 Task: Add an event with the title Second Annual Budget Planning, date '2023/12/09', time 8:30 AM to 10:30 AMand add a description: Staff Training on Customer Service is a comprehensive and interactive program designed to equip employees with the skills, knowledge, and mindset necessary to deliver exceptional customer service experiences. This training focuses on building strong customer relationships, enhancing communication skills, and developing problem-solving abilities to exceed customer expectations._x000D_
_x000D_
, put the event into Red category . Add location for the event as: 456 Monaco Monte-Carlo, Monaco, logged in from the account softage.7@softage.netand send the event invitation to softage.10@softage.net and softage.5@softage.net. Set a reminder for the event 70 day before
Action: Mouse moved to (95, 101)
Screenshot: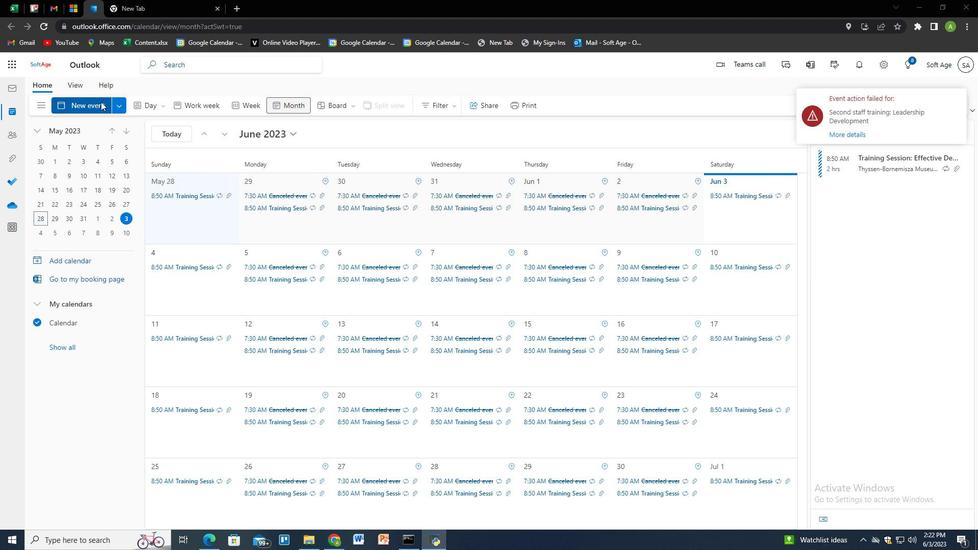 
Action: Mouse pressed left at (95, 101)
Screenshot: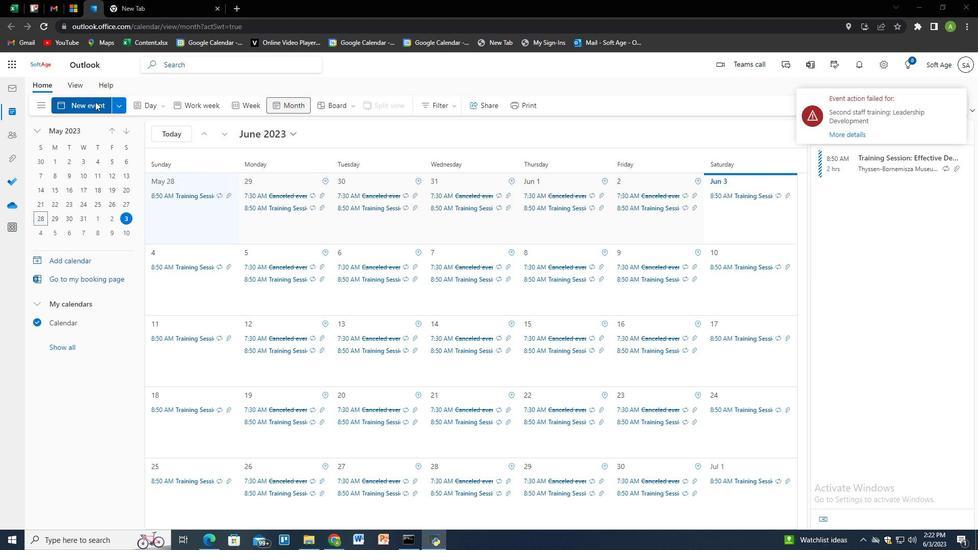 
Action: Mouse moved to (325, 165)
Screenshot: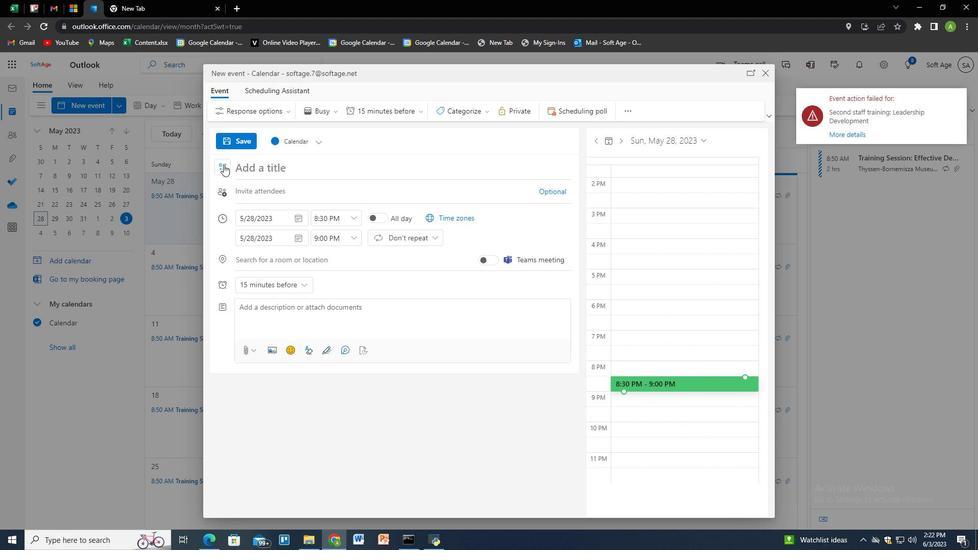 
Action: Mouse pressed left at (325, 165)
Screenshot: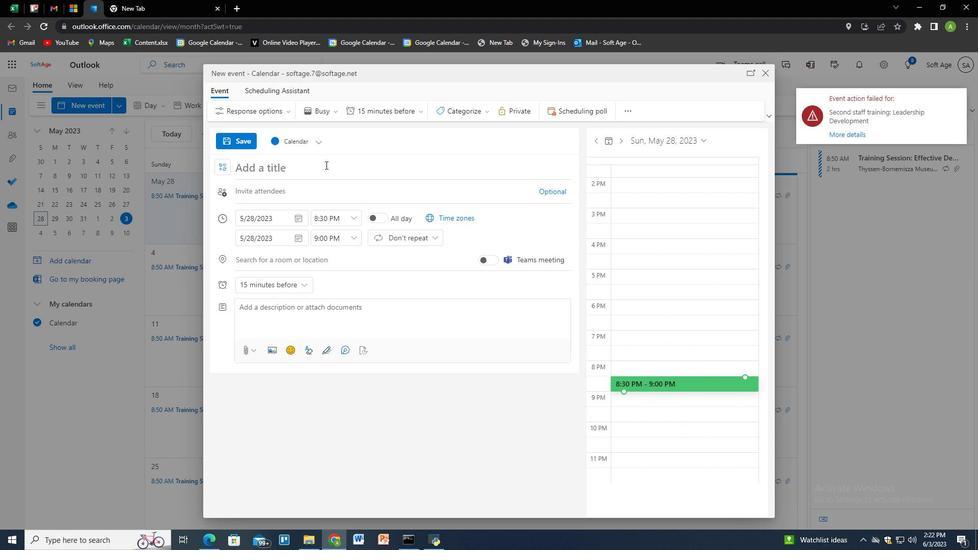 
Action: Key pressed <Key.shift>Second<Key.space><Key.backspace><Key.backspace>d<Key.space>a<Key.backspace><Key.shift><Key.shift><Key.shift><Key.shift><Key.shift>S<Key.backspace><Key.shift>Anu<Key.backspace>nual<Key.space><Key.shift>Budget<Key.space><Key.shift>Planning<Key.tab>
Screenshot: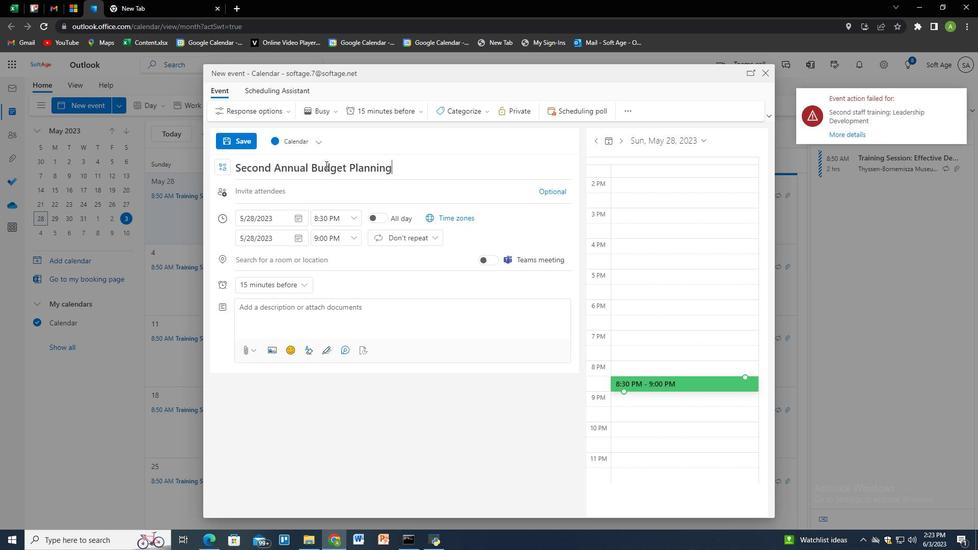 
Action: Mouse moved to (298, 217)
Screenshot: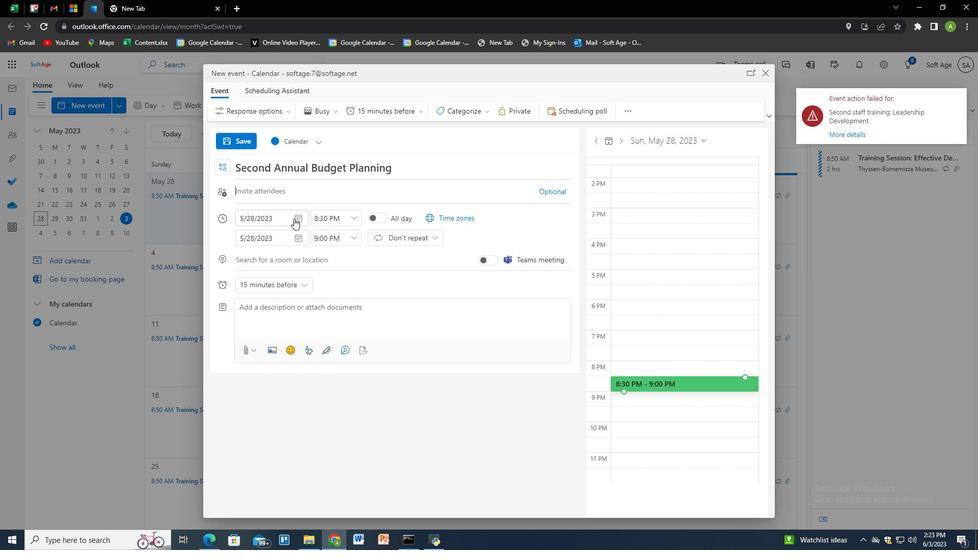 
Action: Mouse pressed left at (298, 217)
Screenshot: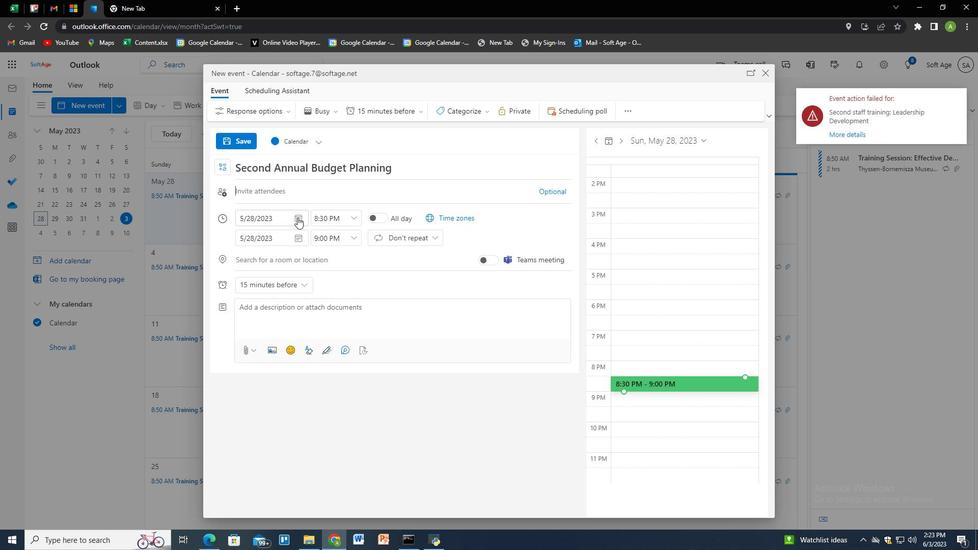 
Action: Mouse moved to (332, 242)
Screenshot: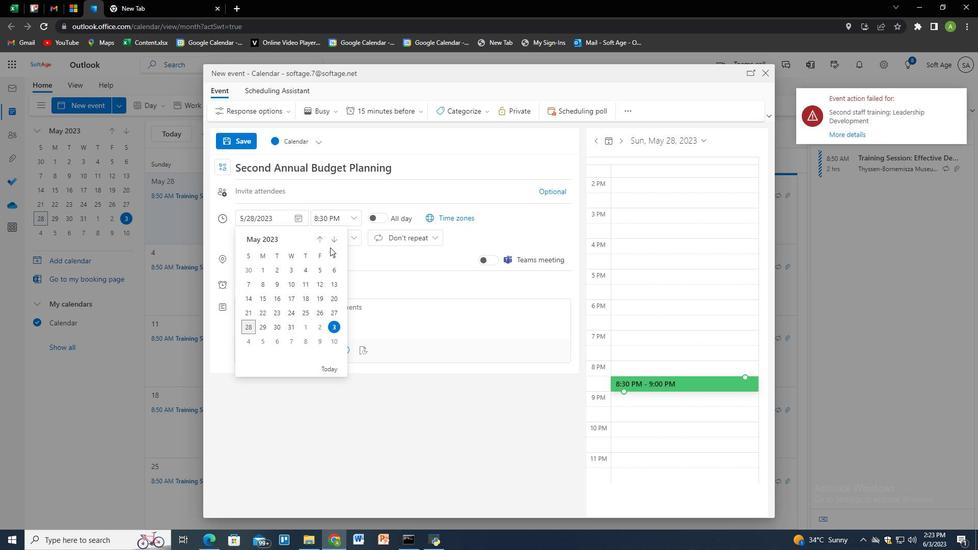 
Action: Mouse pressed left at (332, 242)
Screenshot: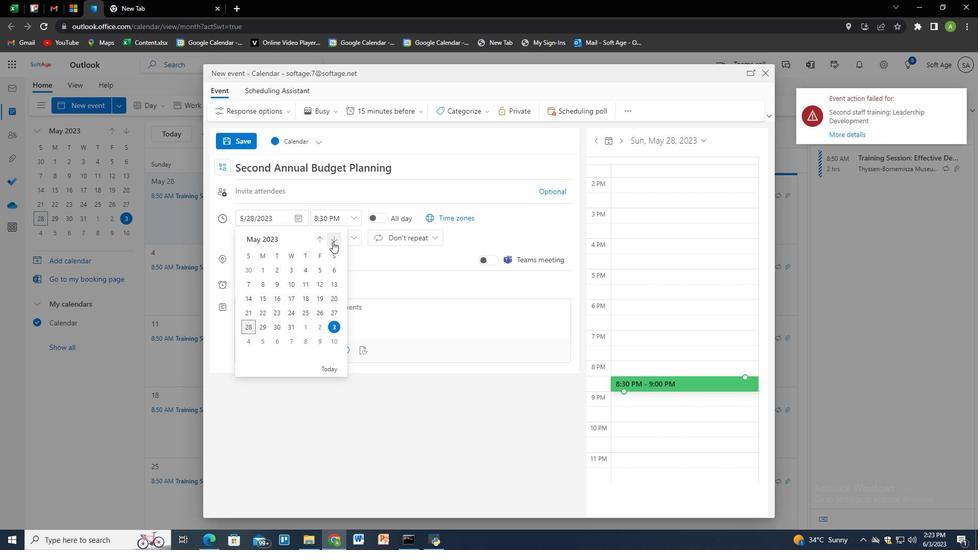
Action: Mouse pressed left at (332, 242)
Screenshot: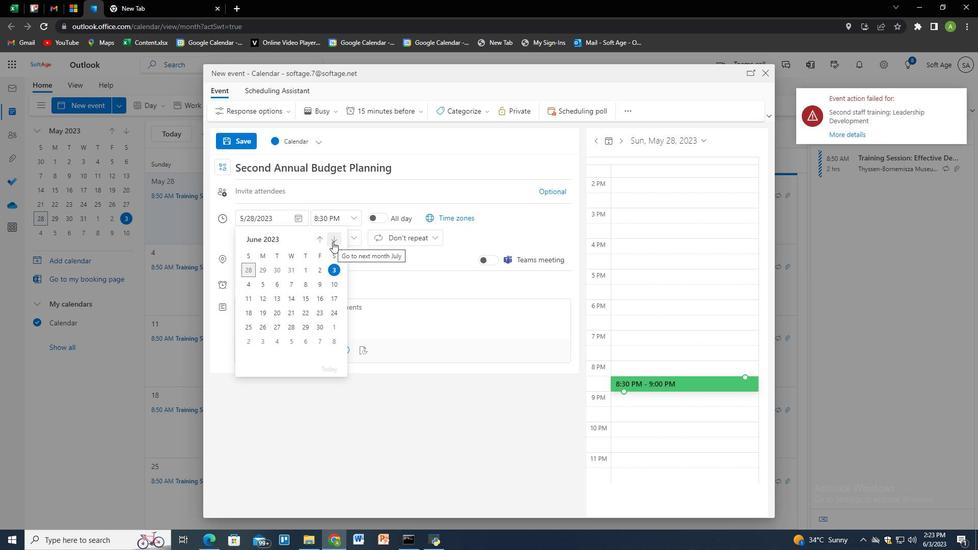 
Action: Mouse pressed left at (332, 242)
Screenshot: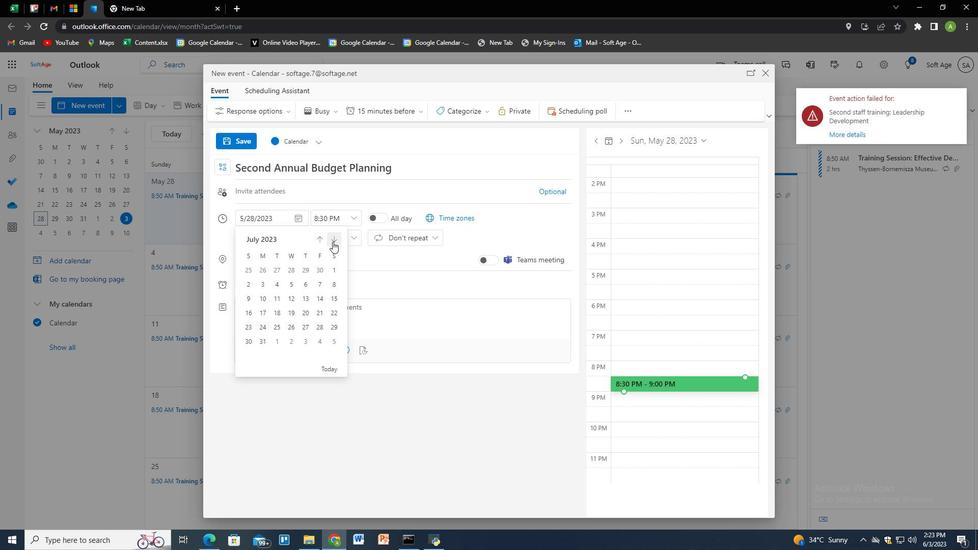 
Action: Mouse pressed left at (332, 242)
Screenshot: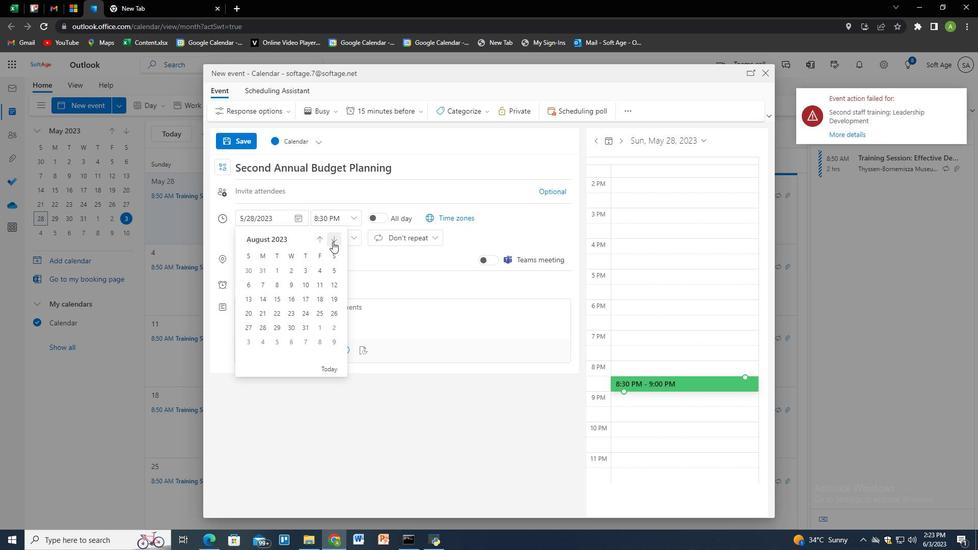 
Action: Mouse pressed left at (332, 242)
Screenshot: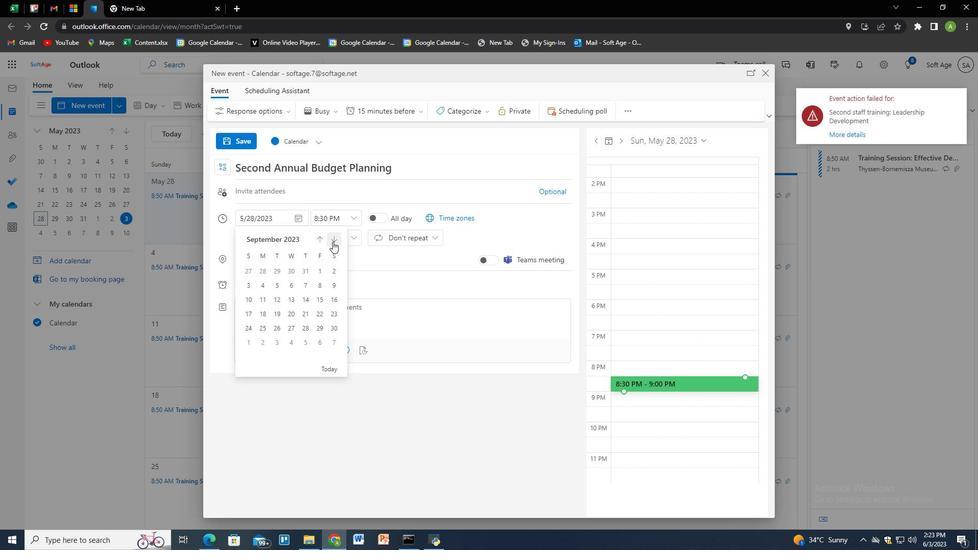 
Action: Mouse pressed left at (332, 242)
Screenshot: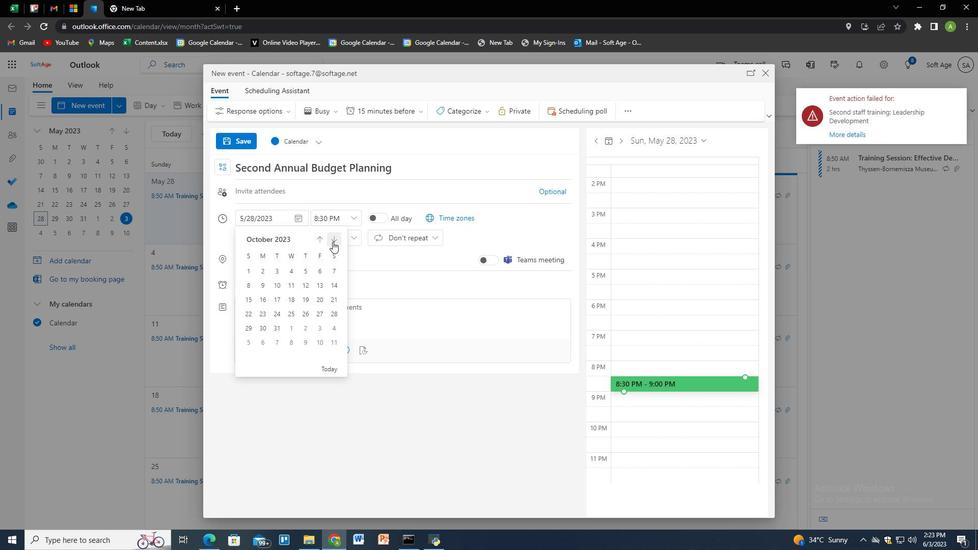 
Action: Mouse pressed left at (332, 242)
Screenshot: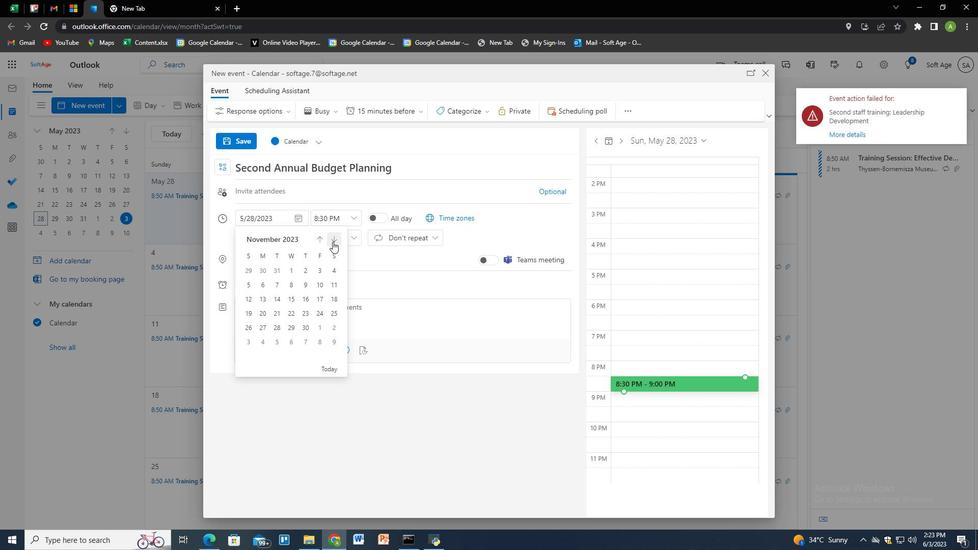 
Action: Mouse moved to (333, 282)
Screenshot: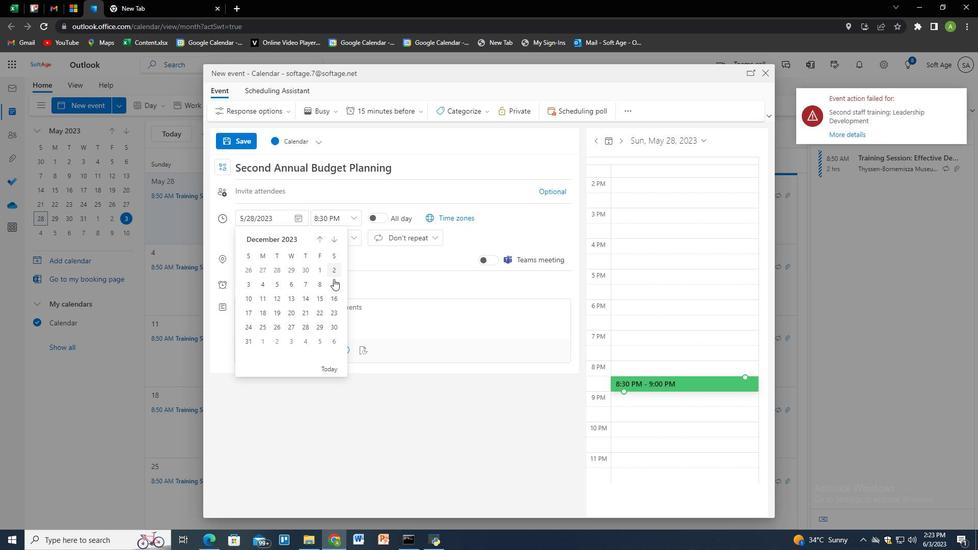 
Action: Mouse pressed left at (333, 282)
Screenshot: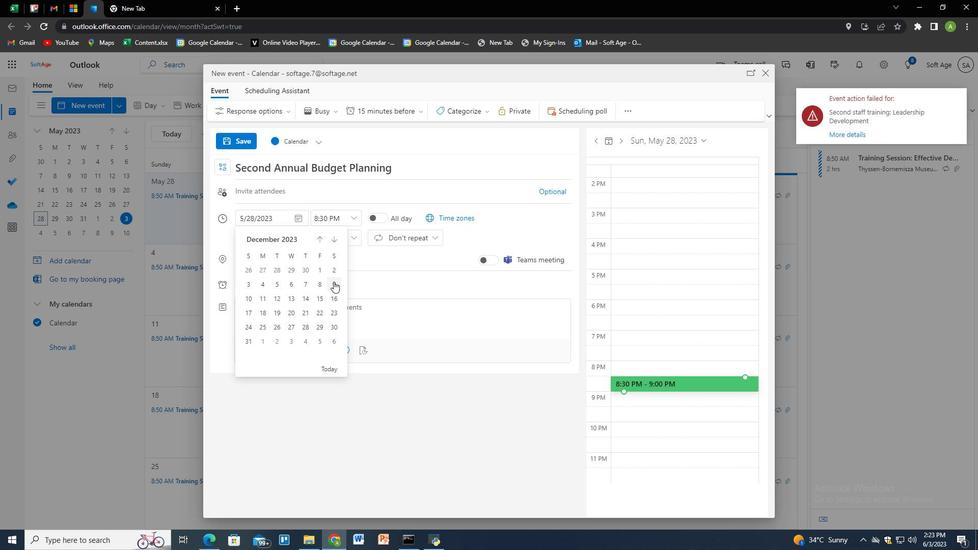 
Action: Mouse moved to (336, 217)
Screenshot: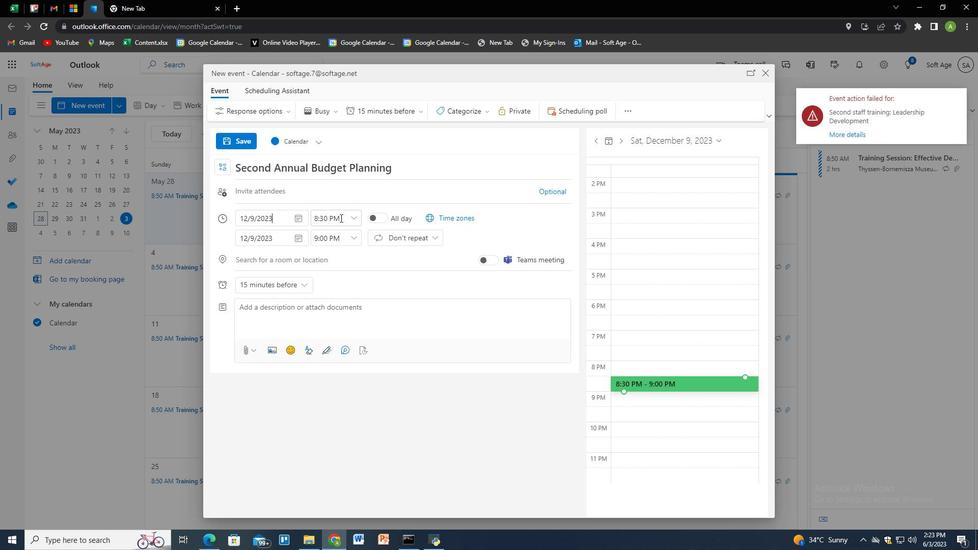 
Action: Mouse pressed left at (336, 217)
Screenshot: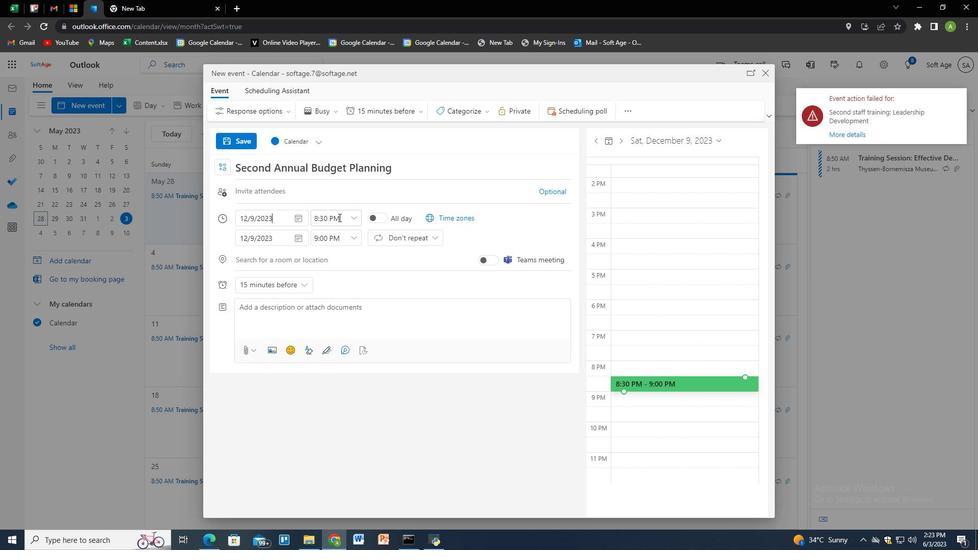
Action: Mouse moved to (335, 240)
Screenshot: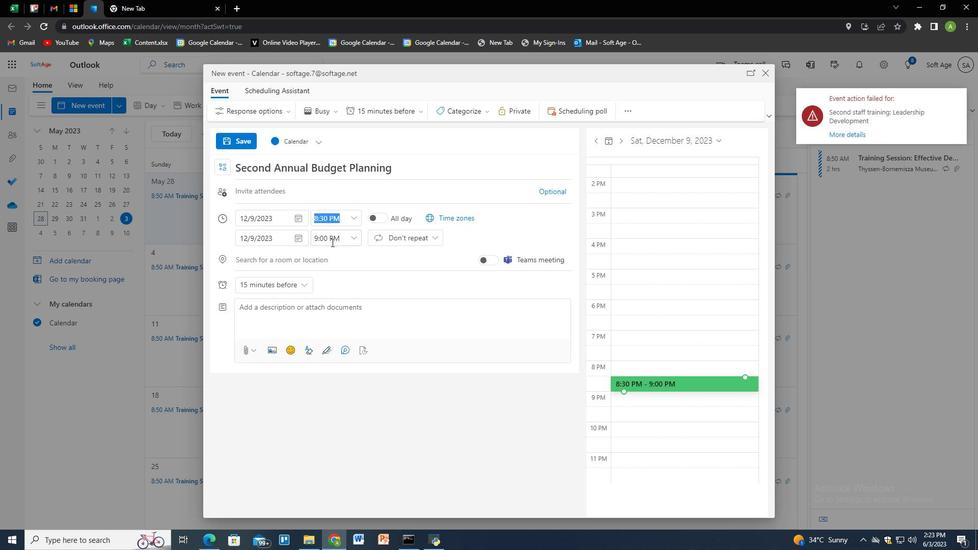
Action: Mouse pressed left at (335, 240)
Screenshot: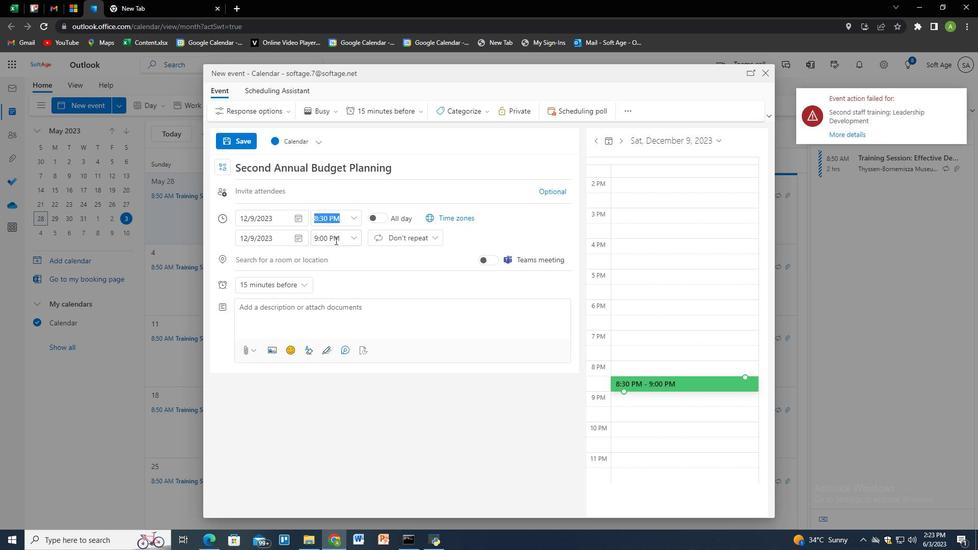 
Action: Key pressed 10<Key.shift>:30<Key.space><Key.shift><Key.shift><Key.shift><Key.shift><Key.shift>AM
Screenshot: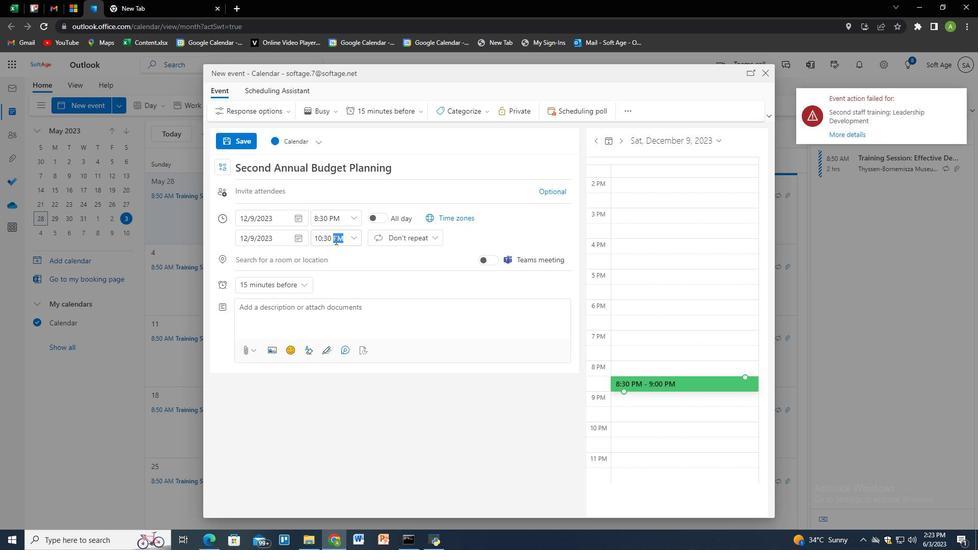 
Action: Mouse moved to (325, 221)
Screenshot: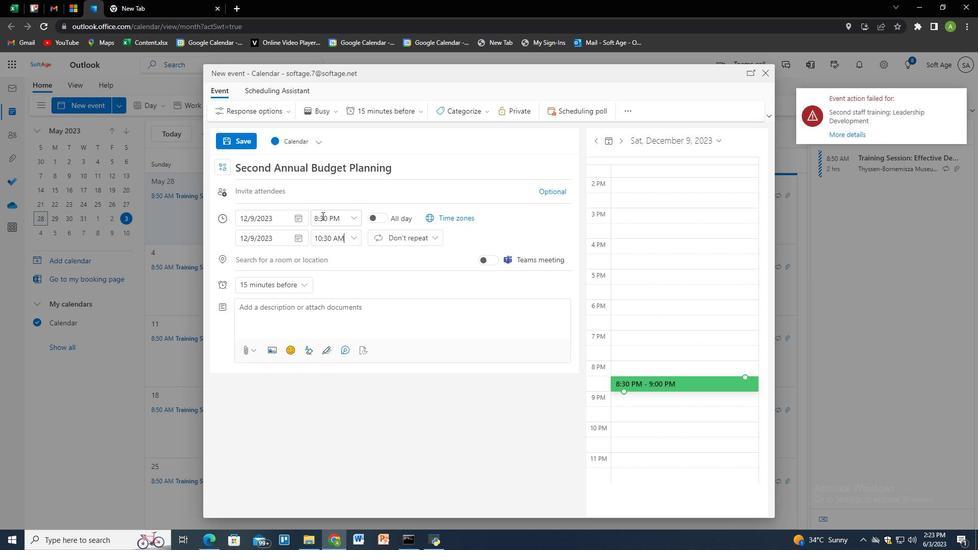 
Action: Mouse pressed left at (325, 221)
Screenshot: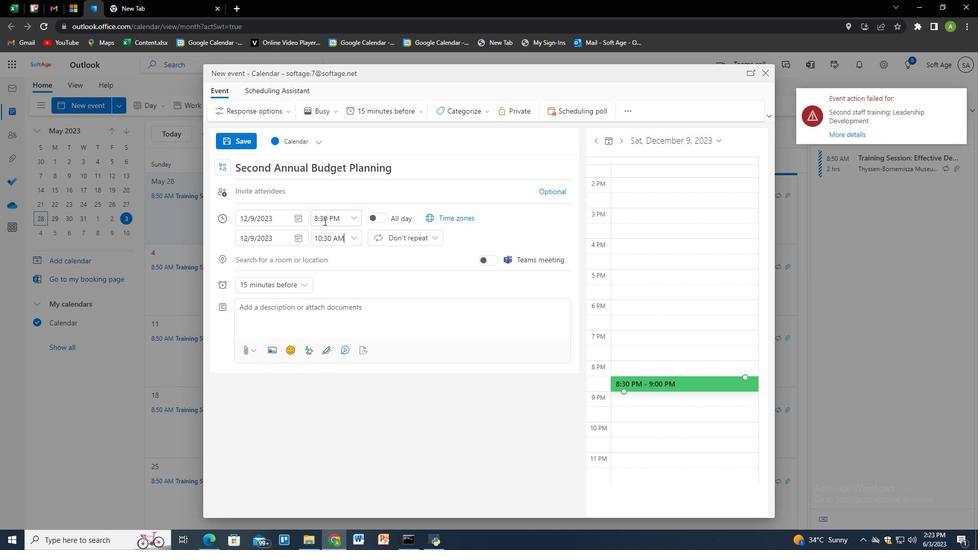 
Action: Mouse moved to (339, 218)
Screenshot: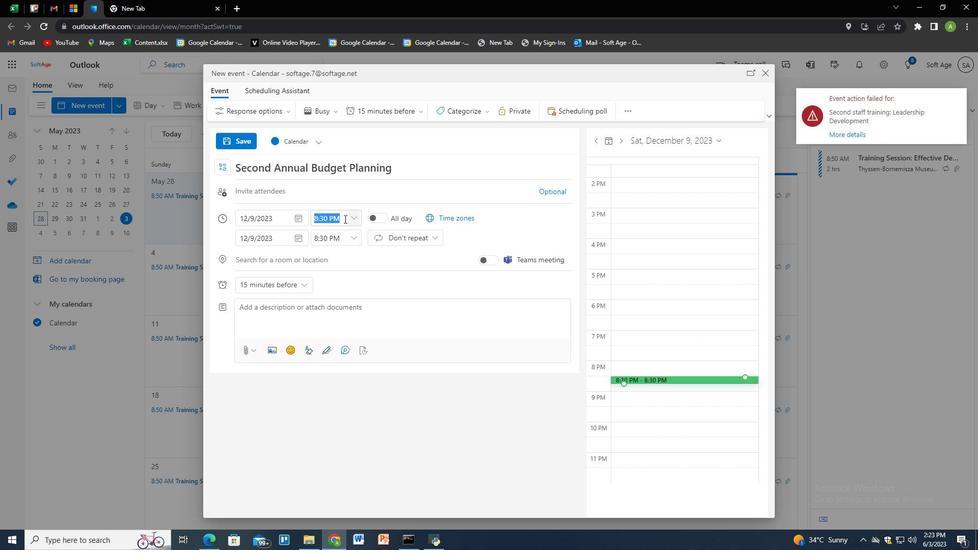 
Action: Mouse pressed left at (339, 218)
Screenshot: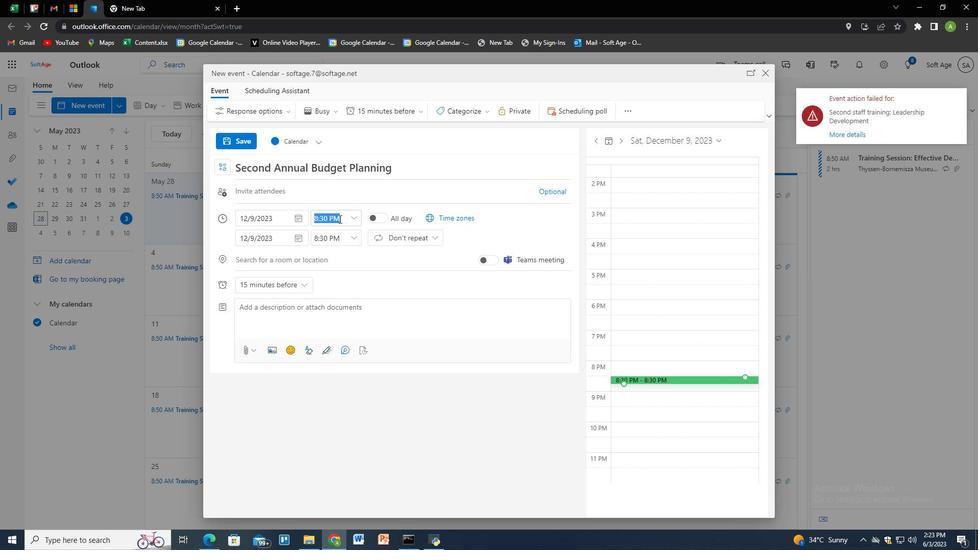 
Action: Mouse moved to (335, 211)
Screenshot: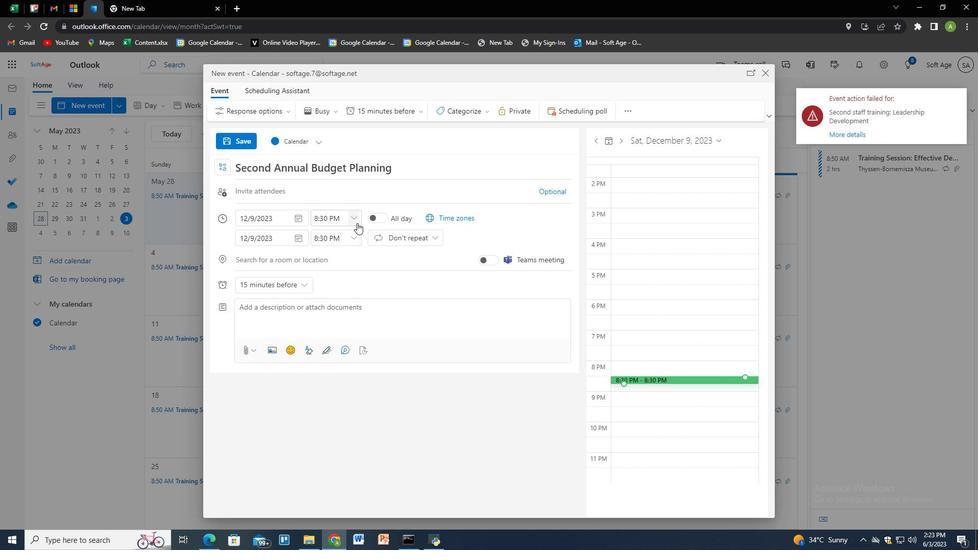 
Action: Key pressed <Key.left><Key.backspace><Key.shift>A<Key.tab><Key.tab><Key.tab><Key.tab><Key.tab><Key.tab><Key.tab><Key.tab><Key.tab><Key.shift><Key.shift><Key.shift><Key.shift><Key.shift><Key.shift><Key.shift><Key.shift><Key.shift><Key.shift><Key.shift><Key.shift><Key.shift><Key.shift><Key.shift><Key.shift><Key.shift><Key.shift><Key.shift><Key.shift><Key.shift><Key.shift><Key.shift><Key.shift><Key.shift><Key.shift><Key.shift><Key.shift><Key.shift><Key.shift><Key.shift><Key.shift><Key.shift><Key.shift><Key.shift><Key.shift><Key.shift><Key.shift><Key.shift><Key.shift><Key.shift><Key.shift><Key.shift><Key.shift><Key.shift><Key.shift><Key.shift><Key.shift><Key.shift><Key.shift><Key.shift><Key.shift><Key.shift><Key.shift><Key.shift><Key.shift><Key.shift><Key.shift><Key.shift>Staff<Key.space><Key.shift>Training<Key.space>on<Key.space><Key.shift>Customer<Key.space><Key.shift>Service<Key.space>is<Key.space>a<Key.space>comprhens<Key.backspace><Key.backspace><Key.backspace><Key.backspace>ehensive<Key.space>and<Key.space>interactive<Key.space>program<Key.space>designer<Key.backspace>d<Key.space>to<Key.space>equip<Key.space>emplot<Key.backspace>yes<Key.backspace>es<Key.space>with<Key.space>the<Key.space>skills<Key.space><Key.backspace>,<Key.space>knowledger<Key.backspace>,a<Key.backspace><Key.space>and<Key.space>mni<Key.backspace><Key.backspace>indset<Key.space>necessary<Key.space>to<Key.space>delivery<Key.space>exceptional<Key.space>customer<Key.space>service<Key.space>experiec<Key.backspace>nce<Key.space><Key.backspace>s,<Key.backspace>.<Key.space><Key.shift>This<Key.space>training<Key.space>foa<Key.backspace>cuses<Key.space>on<Key.space>building<Key.space>strong<Key.space>customer<Key.space>relationshipsm<Key.backspace>,<Key.space>enchancing<Key.space>co<Key.backspace><Key.backspace><Key.backspace><Key.backspace>g<Key.space>communicaion<Key.backspace><Key.backspace><Key.backspace>tion<Key.space>e<Key.backspace>skills,<Key.space>and<Key.space>developing<Key.space>program<Key.backspace><Key.backspace><Key.backspace><Key.backspace>blem-solving<Key.space>abilities<Key.space>to<Key.space>exceed<Key.space>customer<Key.space>expectations
Screenshot: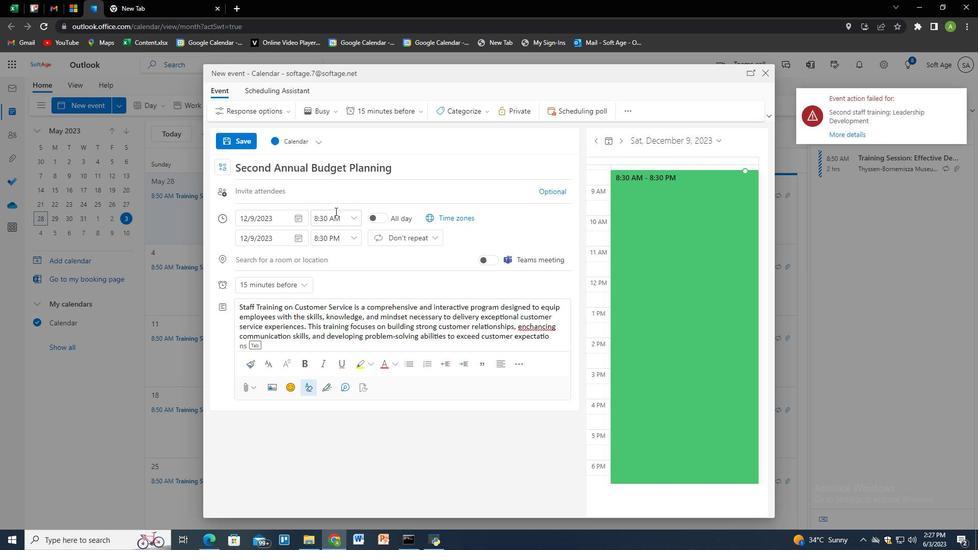 
Action: Mouse moved to (554, 351)
Screenshot: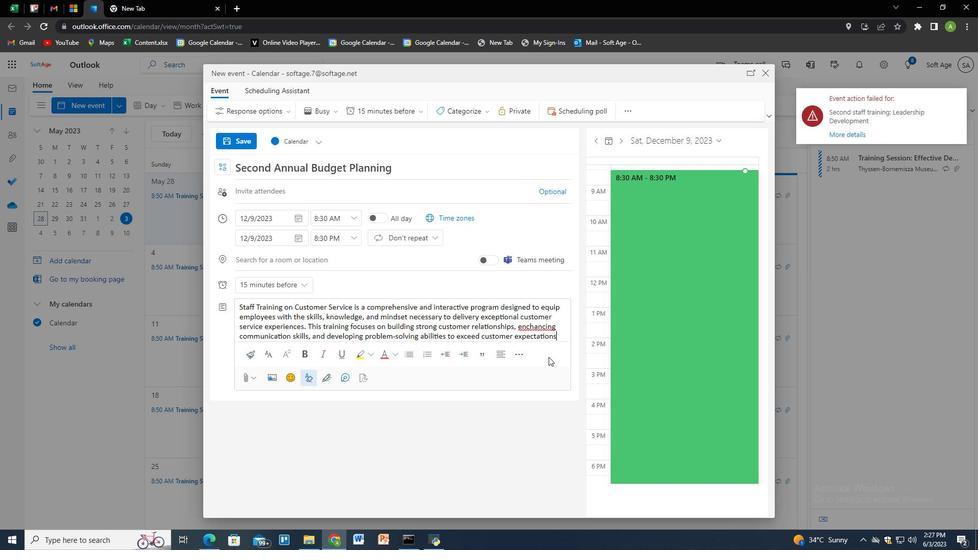 
Action: Key pressed .
Screenshot: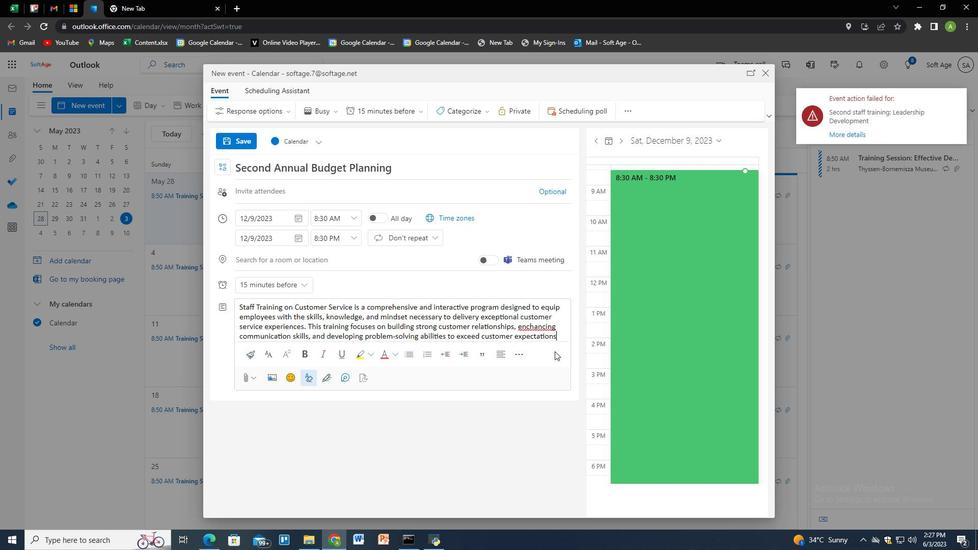 
Action: Mouse moved to (544, 327)
Screenshot: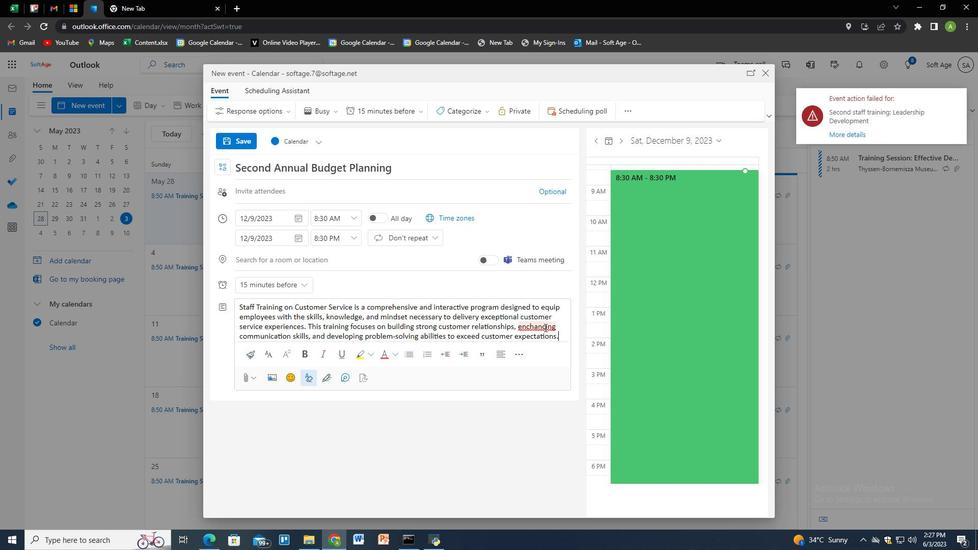 
Action: Mouse pressed right at (544, 327)
Screenshot: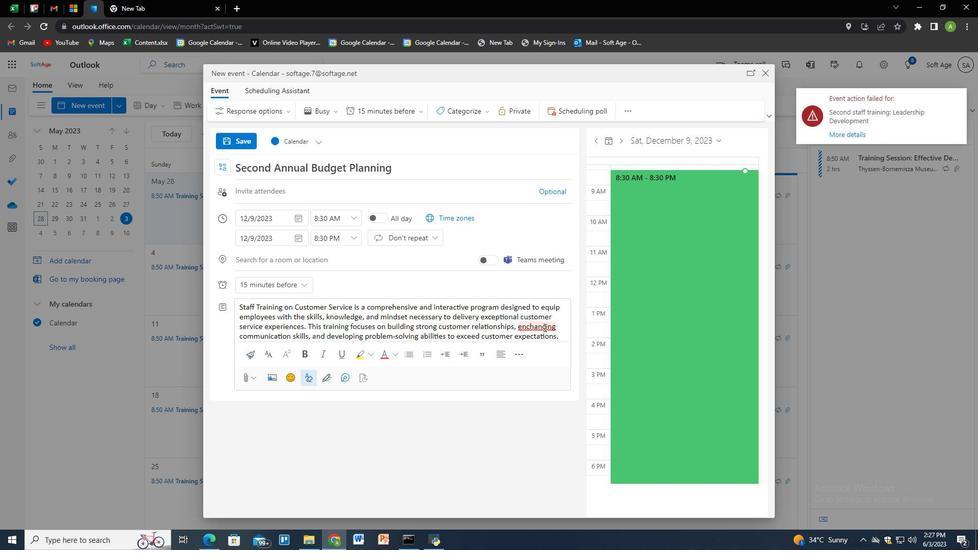 
Action: Mouse moved to (538, 326)
Screenshot: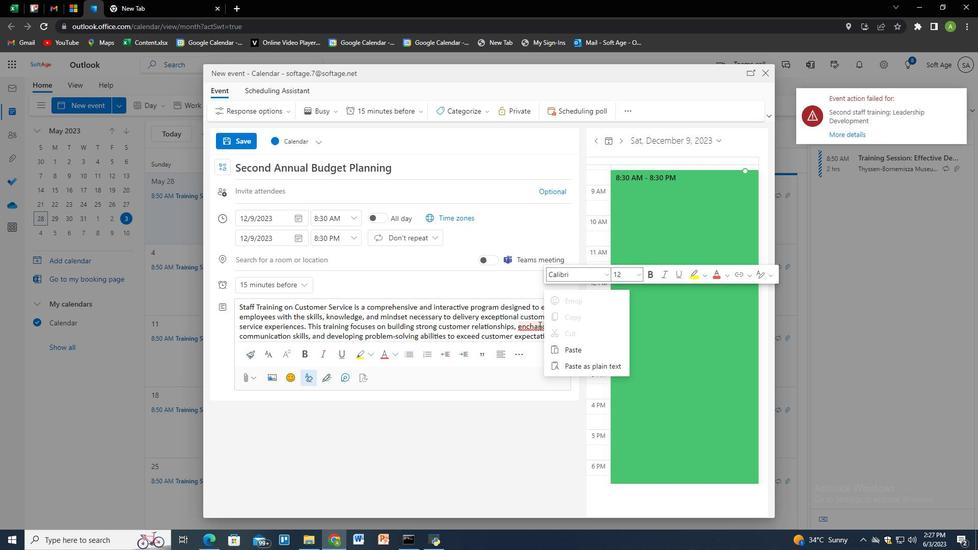 
Action: Mouse pressed left at (538, 326)
Screenshot: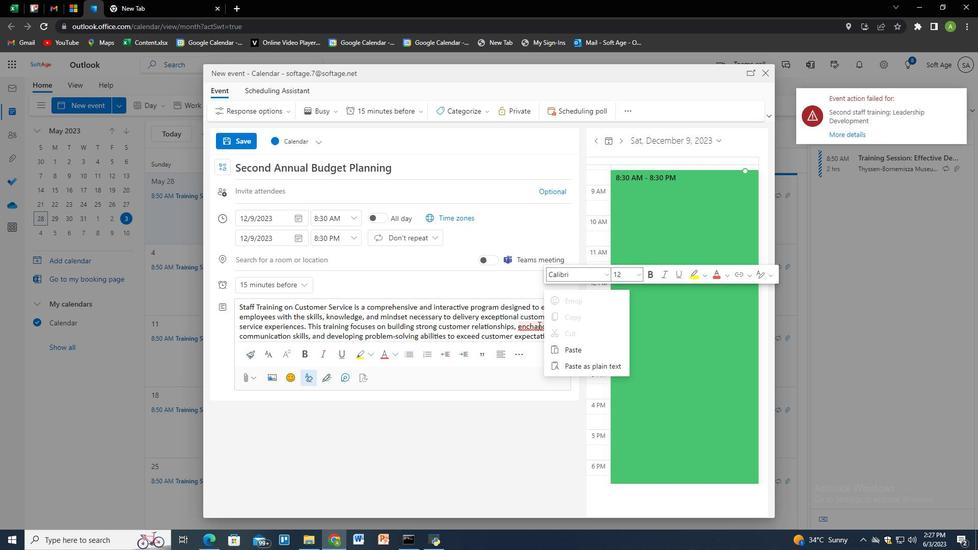 
Action: Mouse moved to (454, 357)
Screenshot: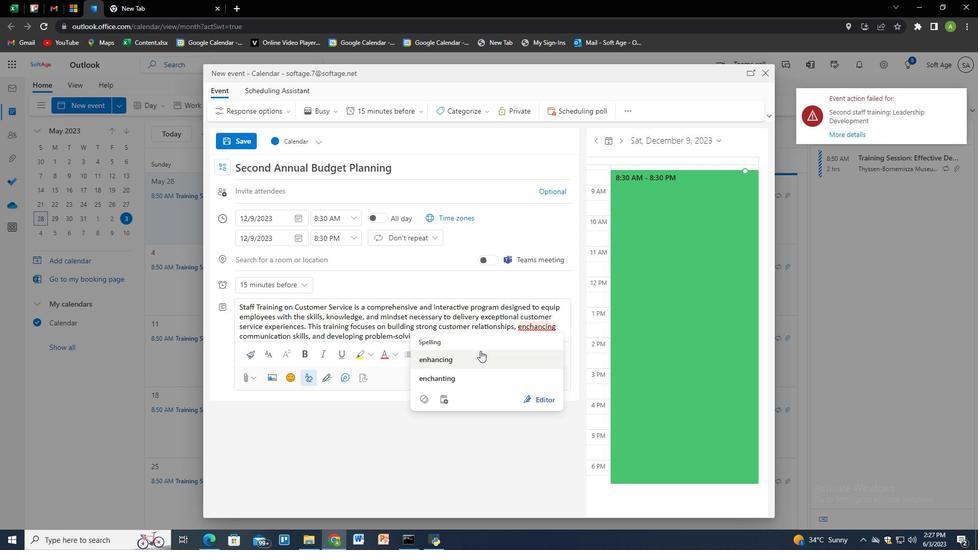 
Action: Mouse pressed left at (454, 357)
Screenshot: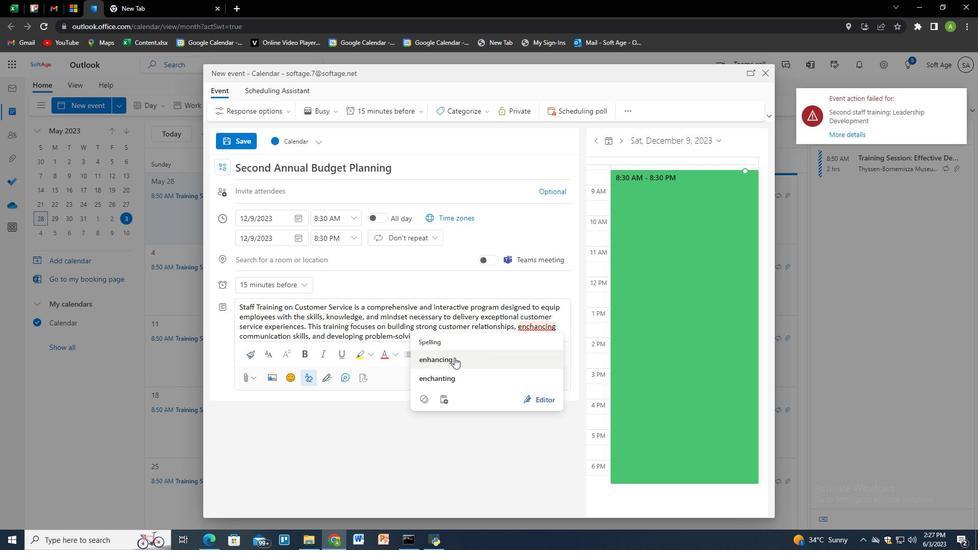 
Action: Mouse moved to (321, 415)
Screenshot: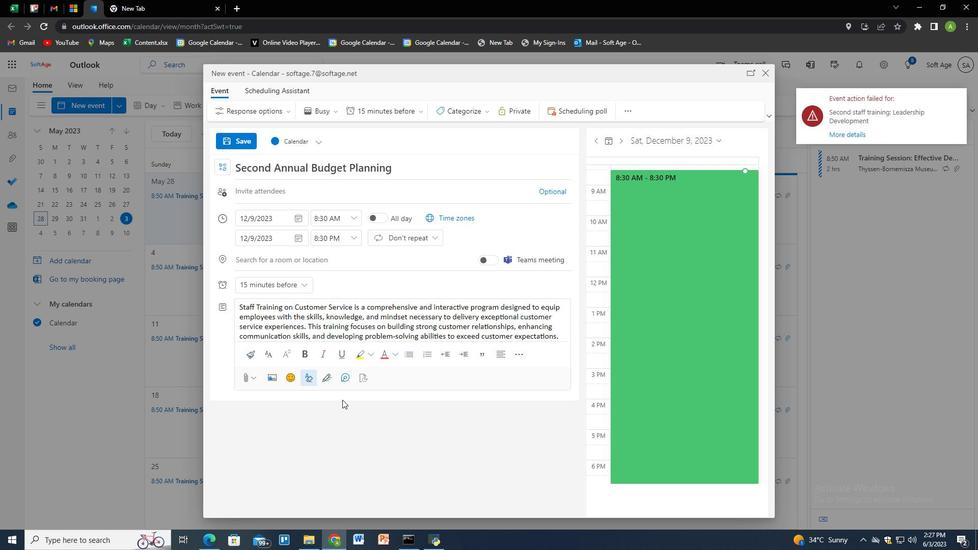 
Action: Mouse scrolled (321, 414) with delta (0, 0)
Screenshot: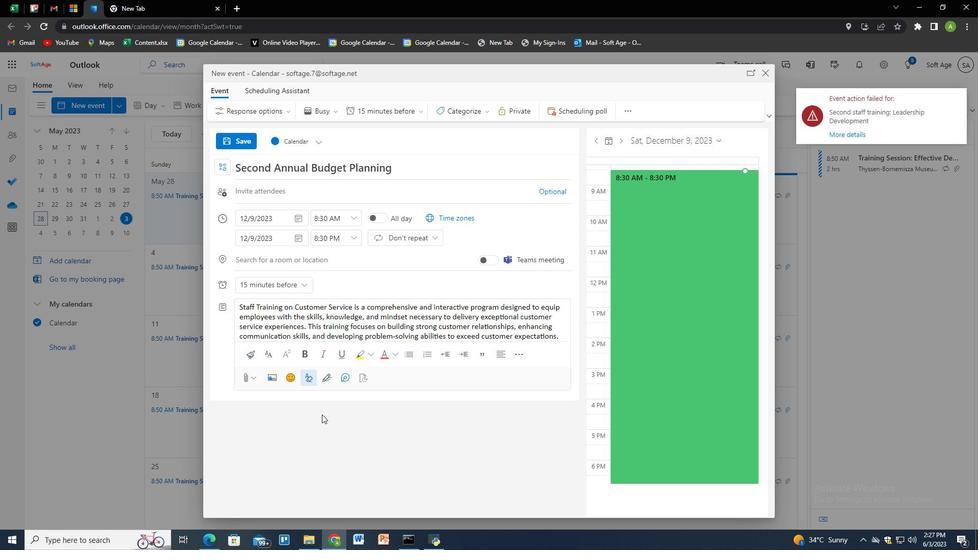 
Action: Mouse scrolled (321, 414) with delta (0, 0)
Screenshot: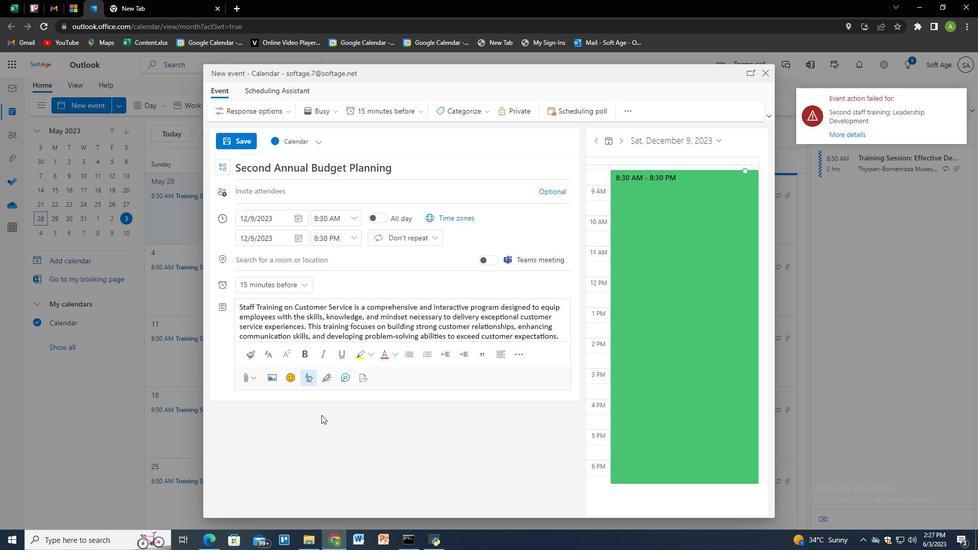 
Action: Mouse moved to (455, 113)
Screenshot: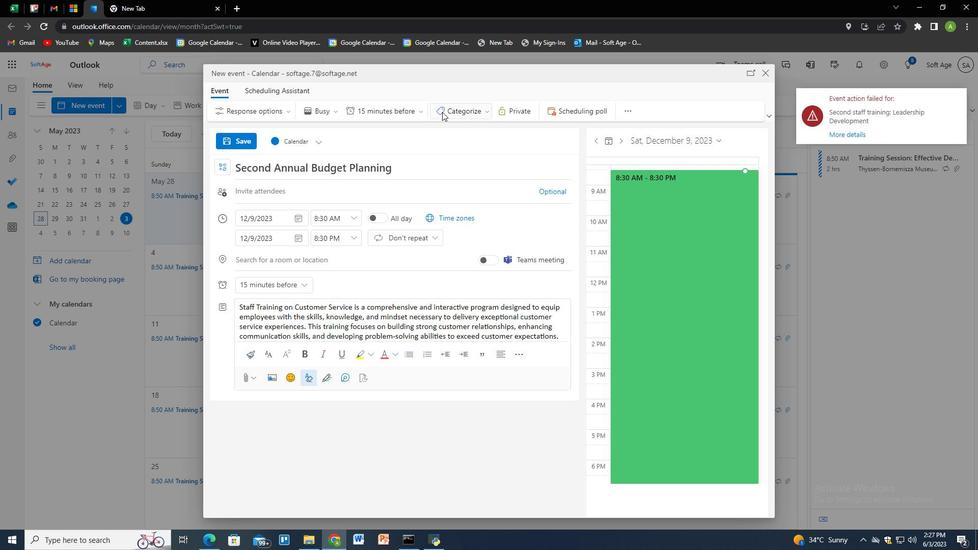 
Action: Mouse pressed left at (455, 113)
Screenshot: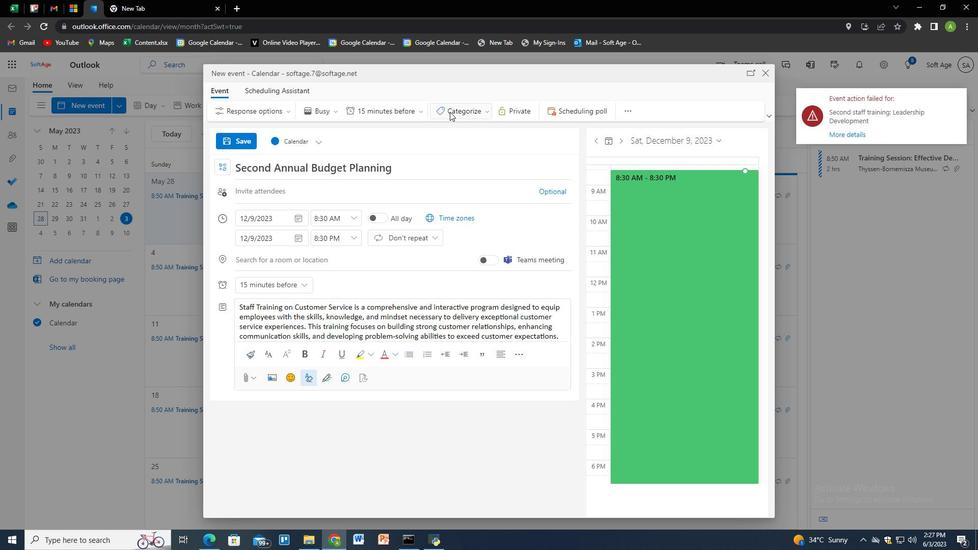 
Action: Mouse moved to (459, 193)
Screenshot: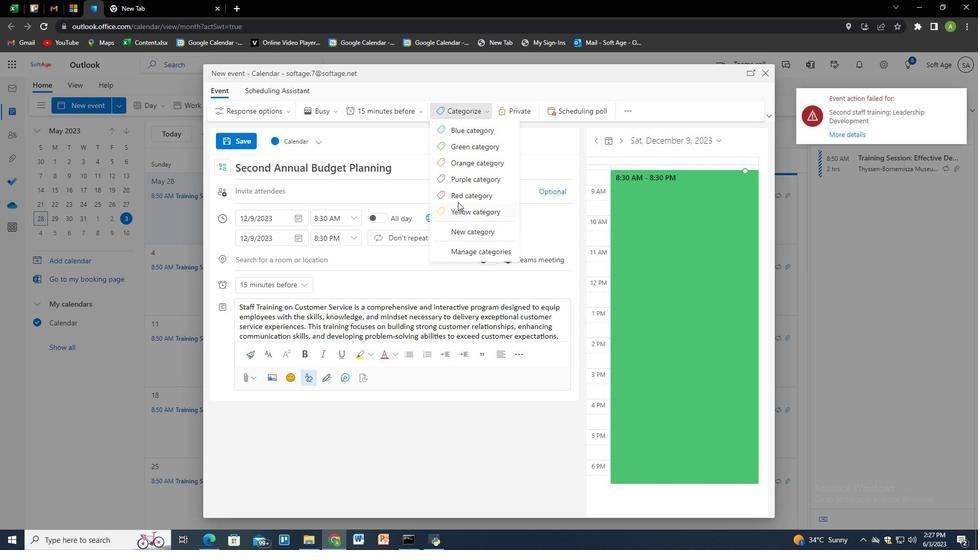 
Action: Mouse pressed left at (459, 193)
Screenshot: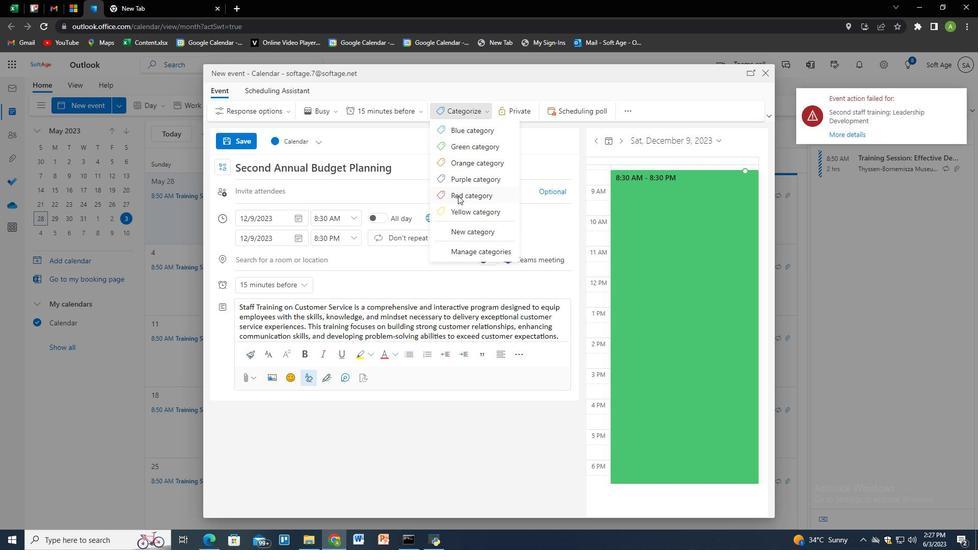 
Action: Mouse moved to (276, 257)
Screenshot: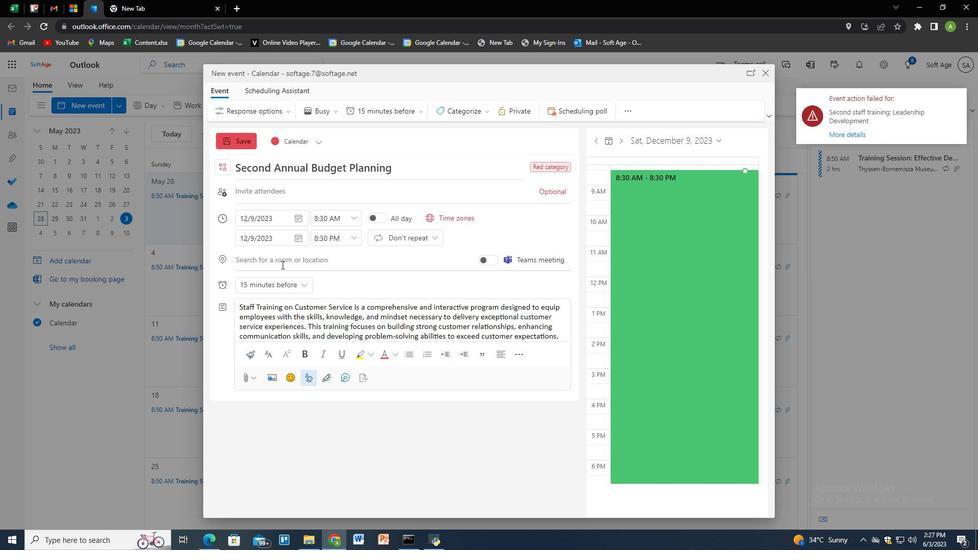 
Action: Mouse pressed left at (276, 257)
Screenshot: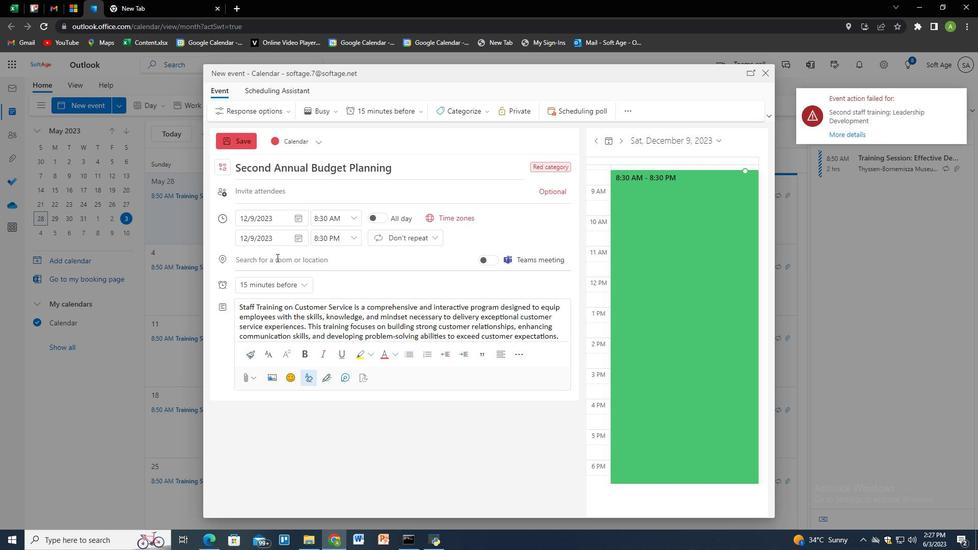 
Action: Key pressed 456<Key.space><Key.shift>Monaco<Key.space><Key.shift>Monte<Key.shift>-<Key.shift>Carlo,<Key.space><Key.shift>Monaco<Key.down><Key.enter>
Screenshot: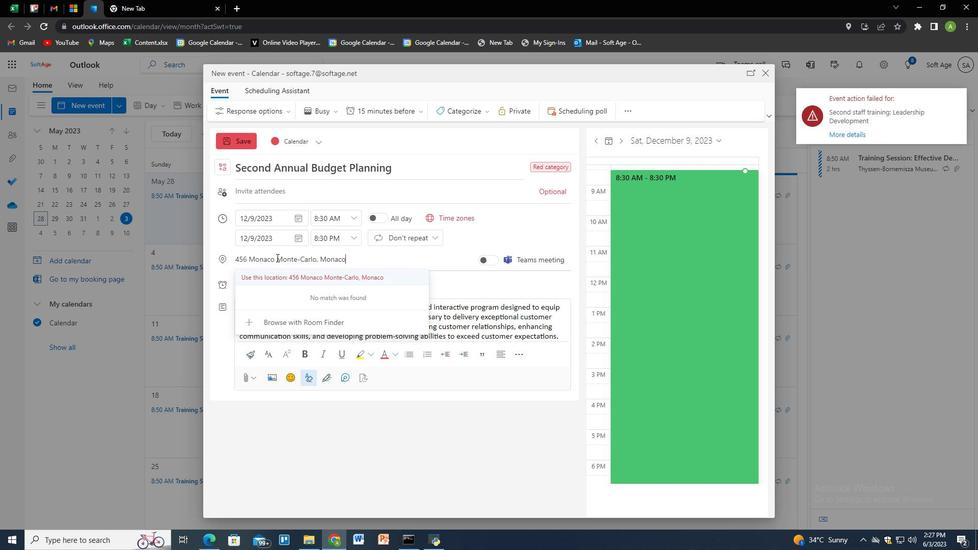 
Action: Mouse moved to (391, 184)
Screenshot: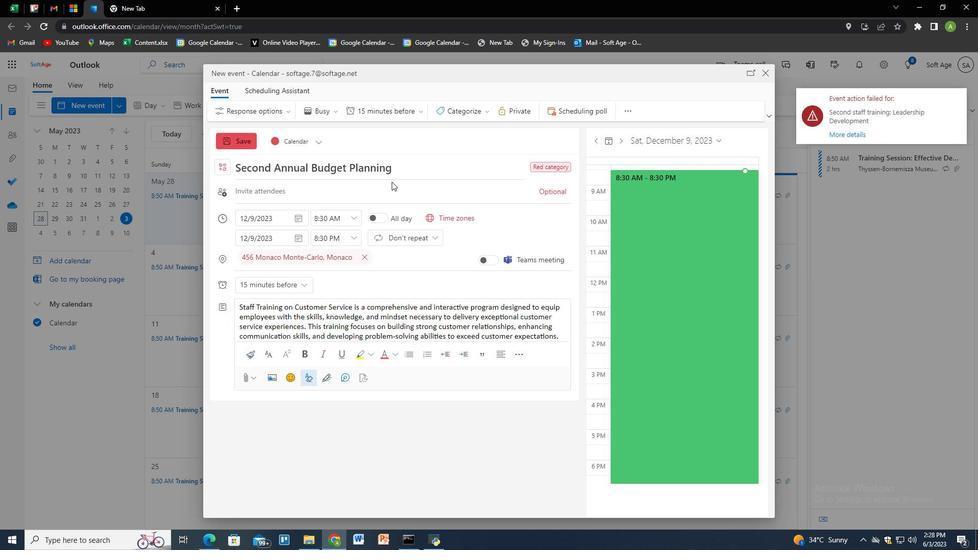 
Action: Mouse pressed left at (391, 184)
Screenshot: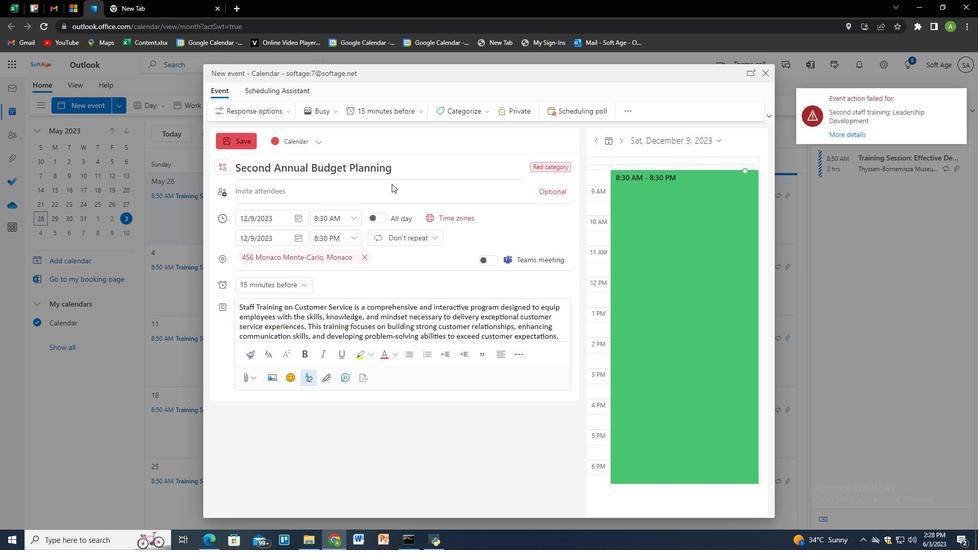 
Action: Mouse moved to (395, 190)
Screenshot: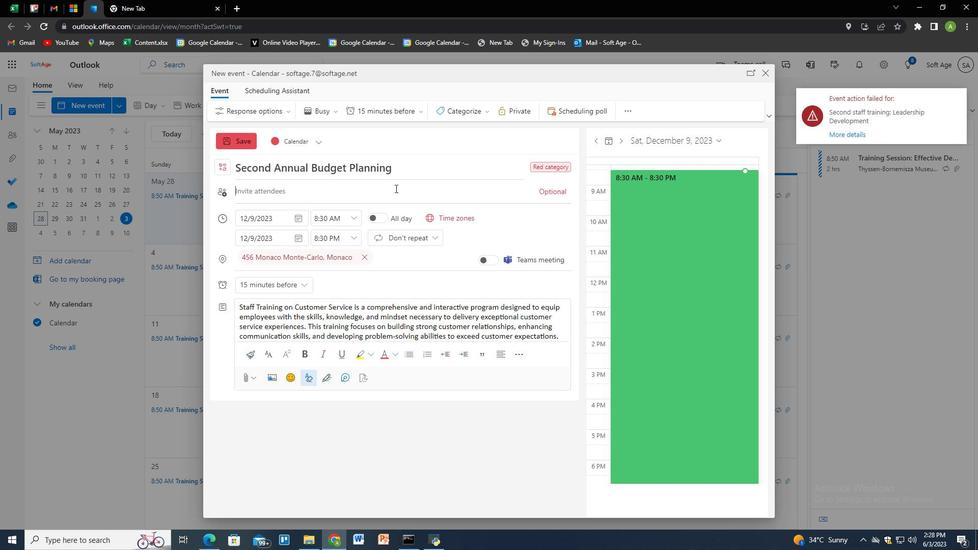
Action: Mouse pressed left at (395, 190)
Screenshot: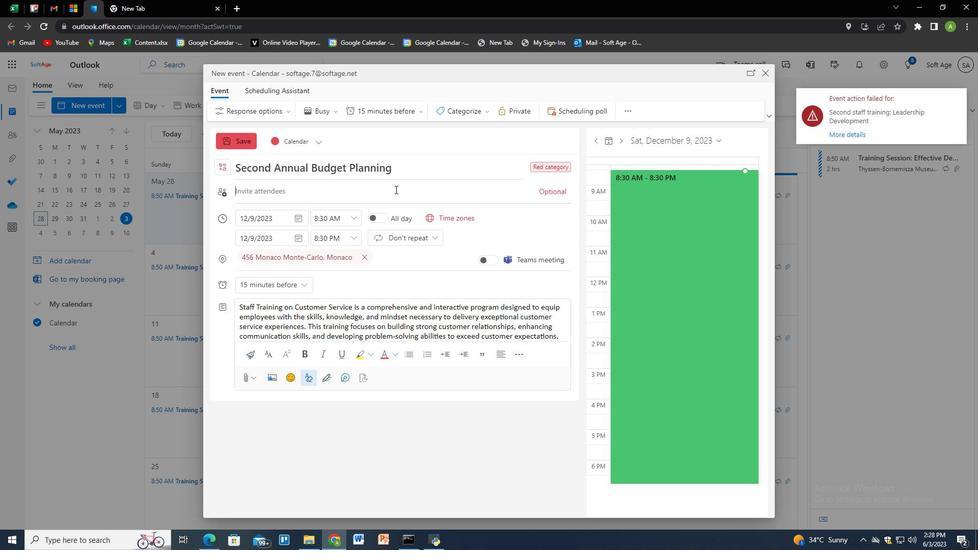 
Action: Key pressed softage..10<Key.shift><Key.shift><Key.shift>@softage.net<Key.enter>softage.5<Key.shift>@softage.net<Key.enter>
Screenshot: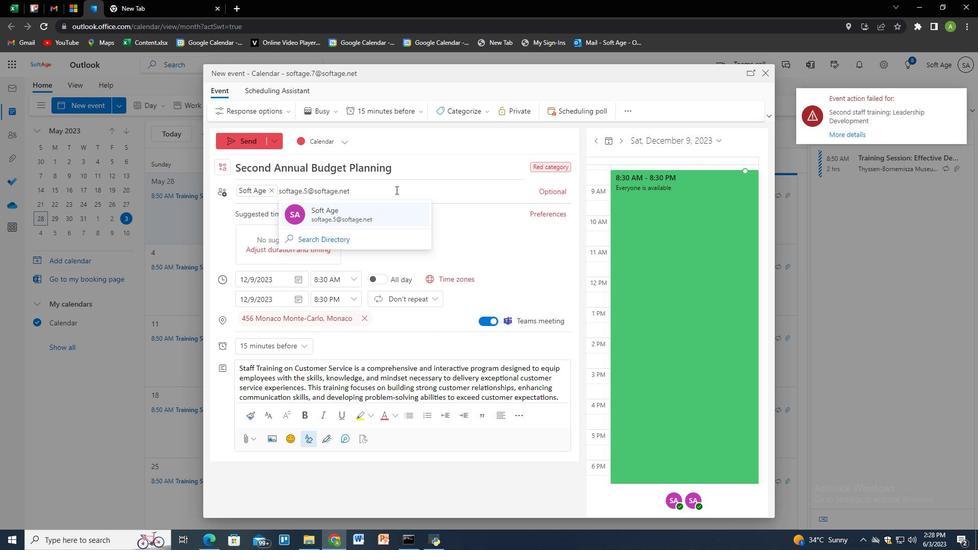 
Action: Mouse moved to (398, 113)
Screenshot: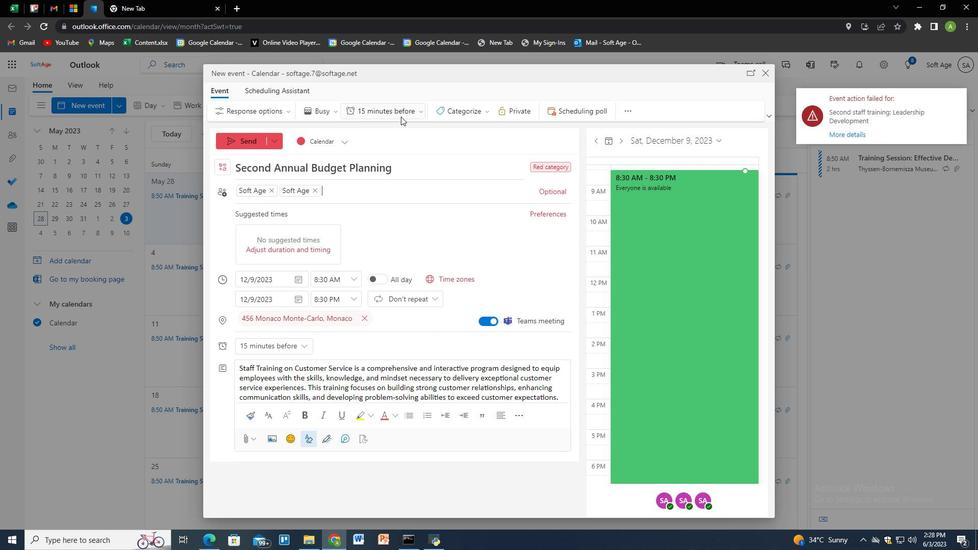 
Action: Mouse pressed left at (398, 113)
Screenshot: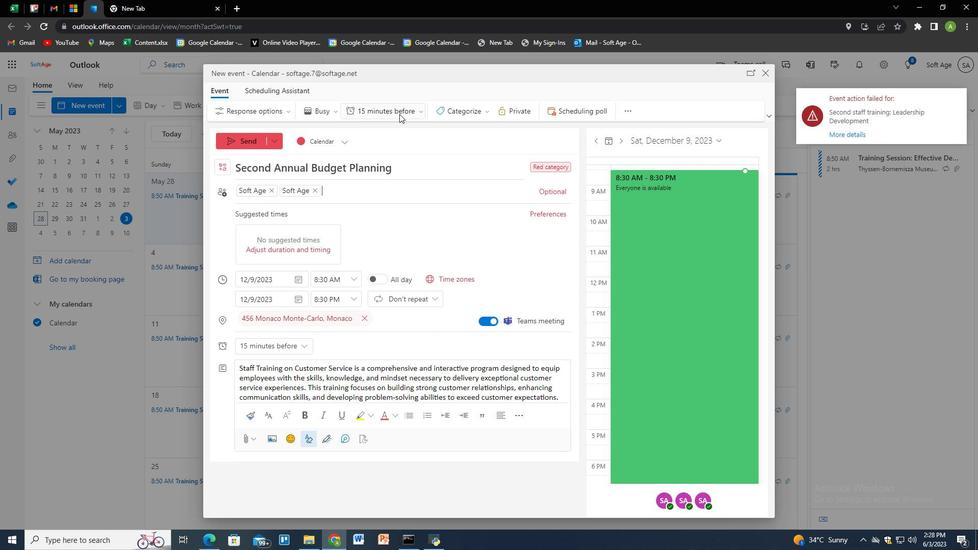 
Action: Mouse moved to (381, 312)
Screenshot: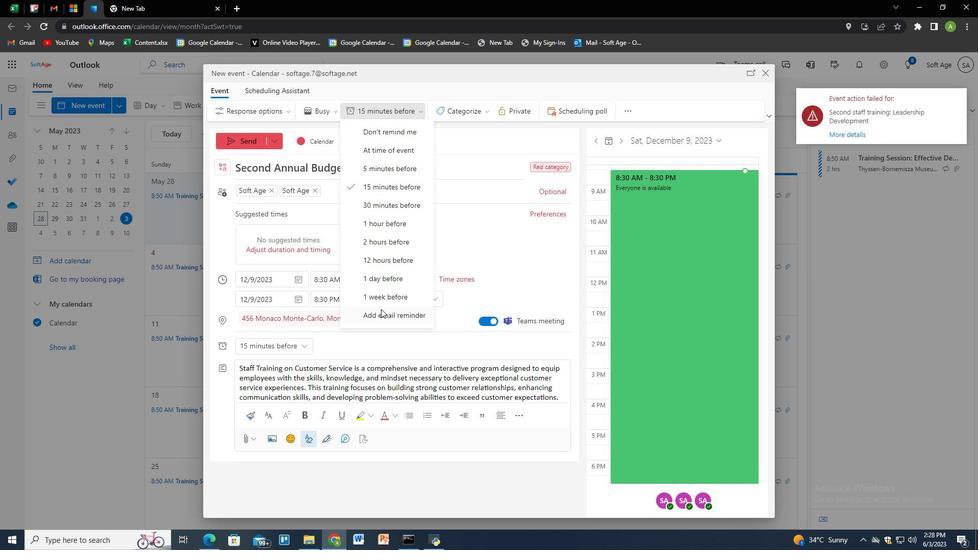 
Action: Mouse pressed left at (381, 312)
Screenshot: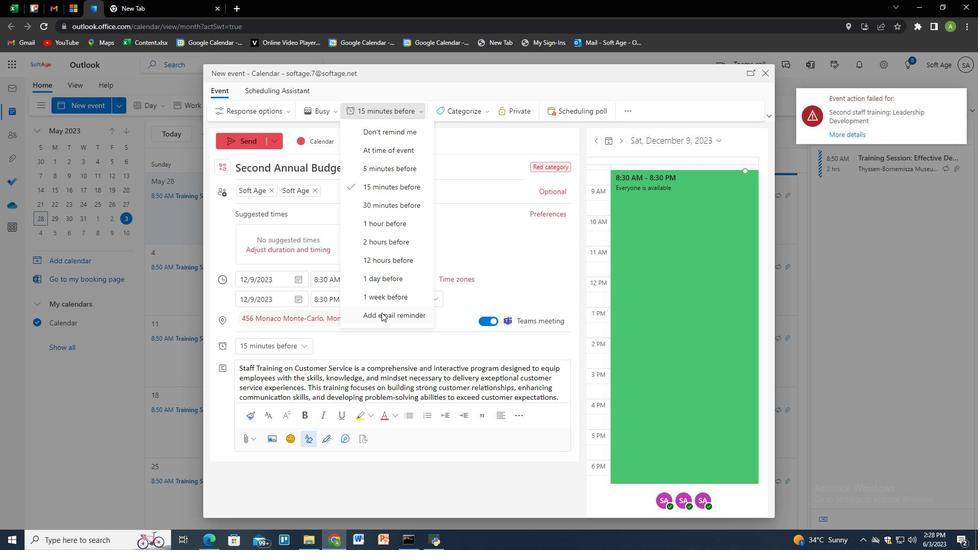 
Action: Mouse moved to (382, 229)
Screenshot: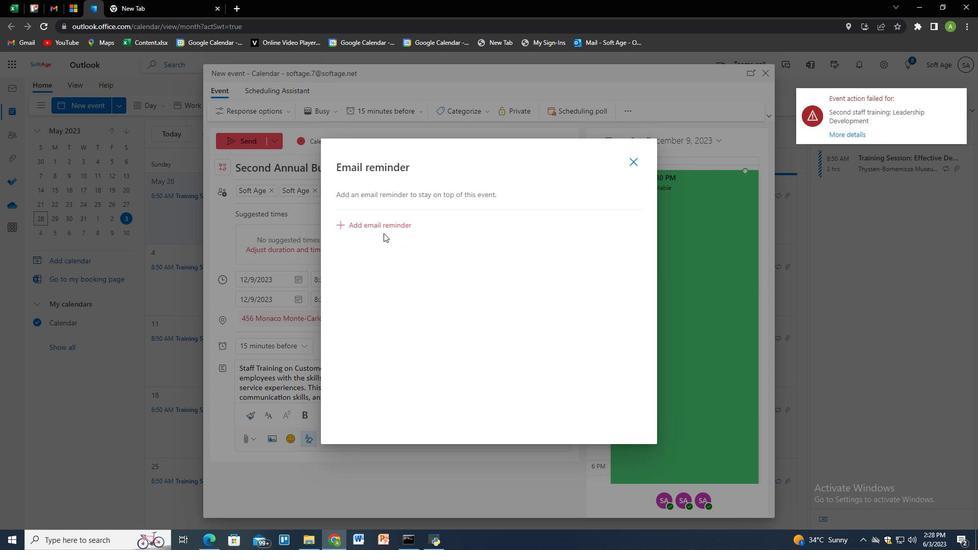 
Action: Mouse pressed left at (382, 229)
Screenshot: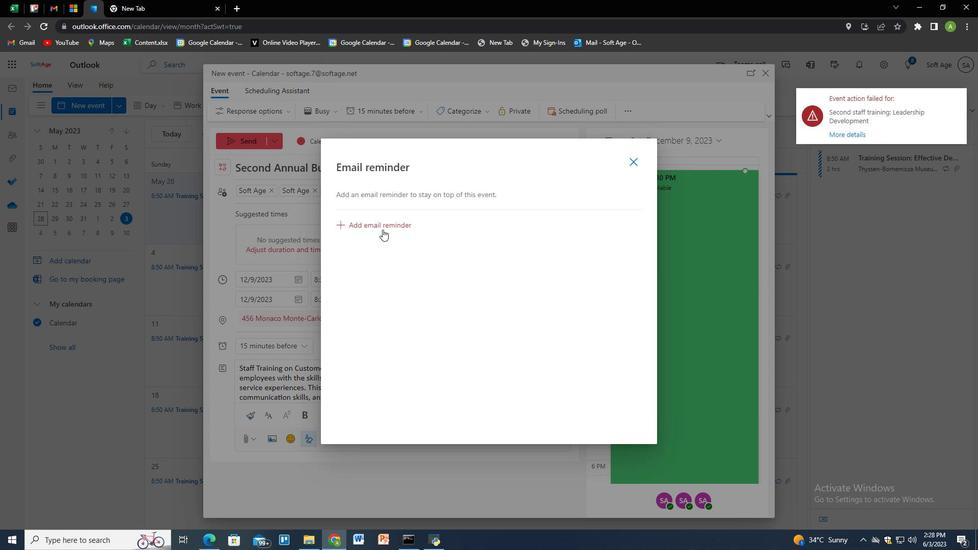 
Action: Mouse moved to (630, 159)
Screenshot: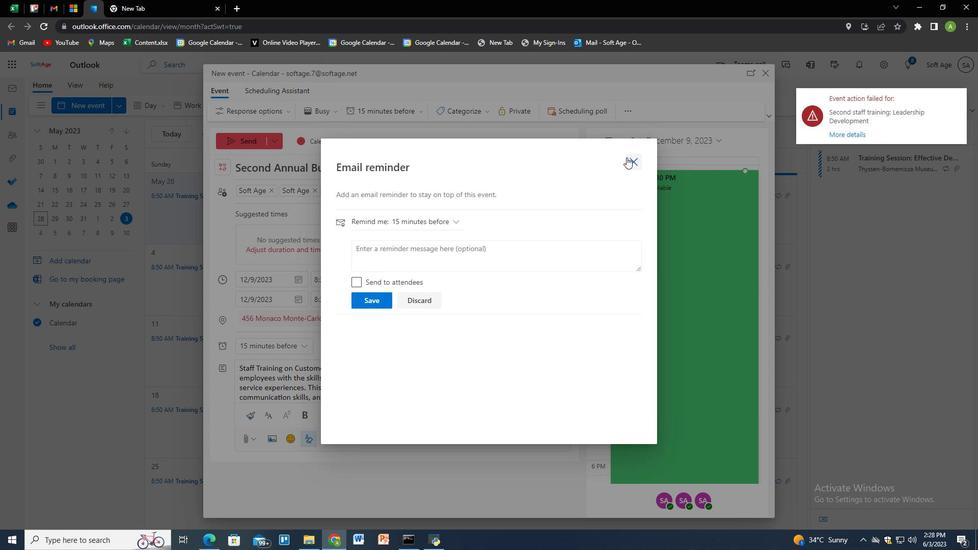 
Action: Mouse pressed left at (630, 159)
Screenshot: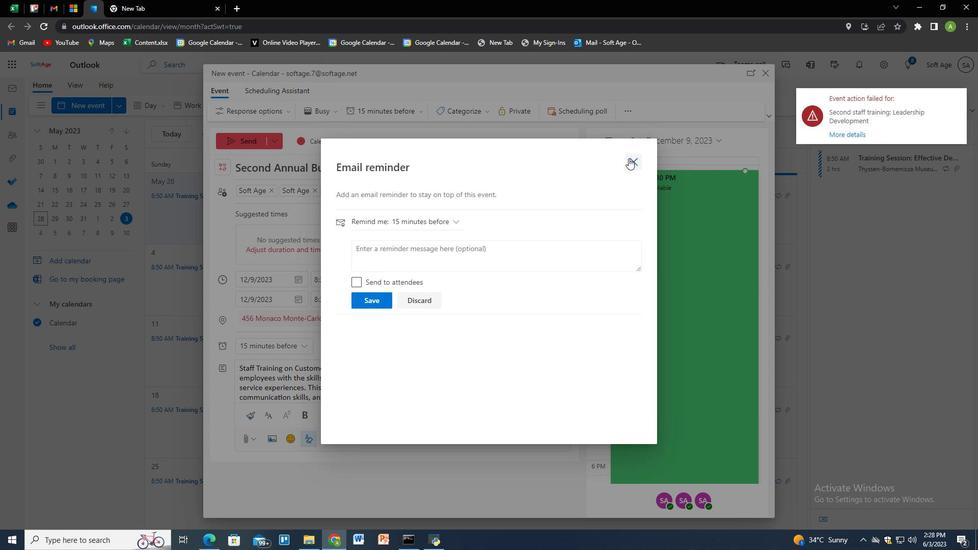 
Action: Mouse moved to (392, 112)
Screenshot: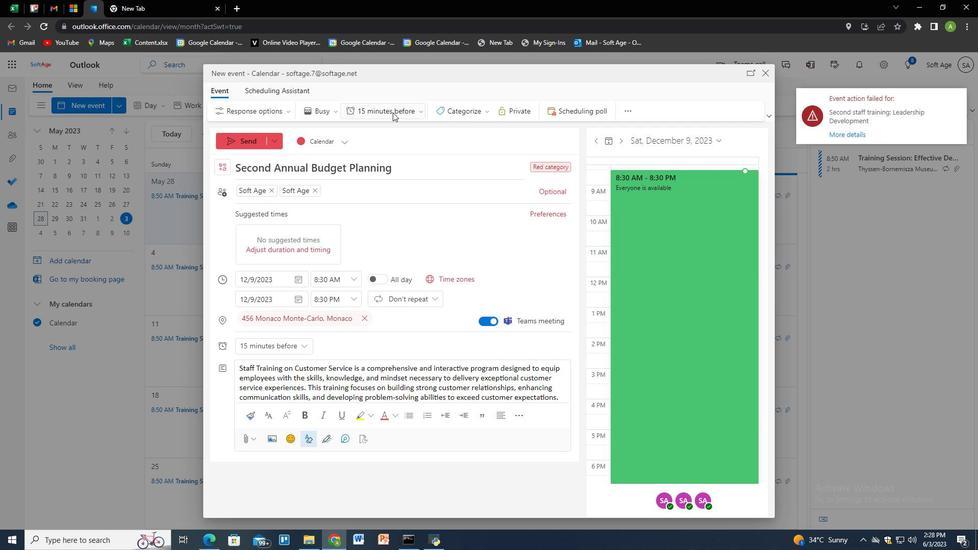 
Action: Mouse pressed left at (392, 112)
Screenshot: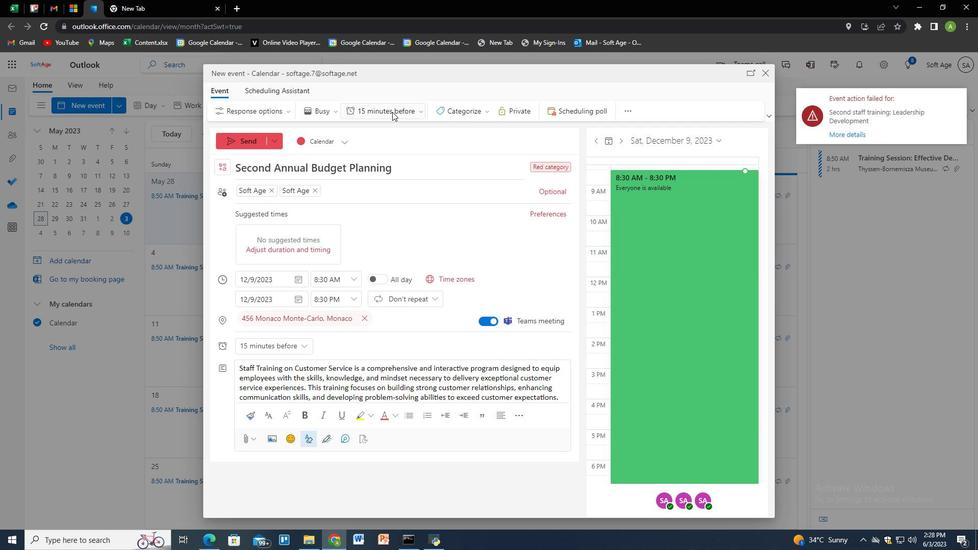 
Action: Mouse moved to (388, 314)
Screenshot: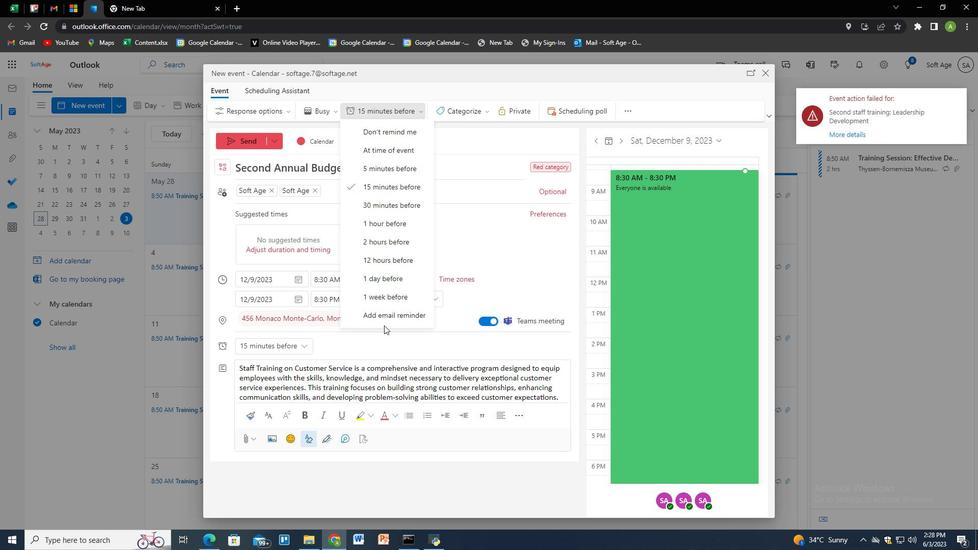 
Action: Mouse pressed left at (388, 314)
Screenshot: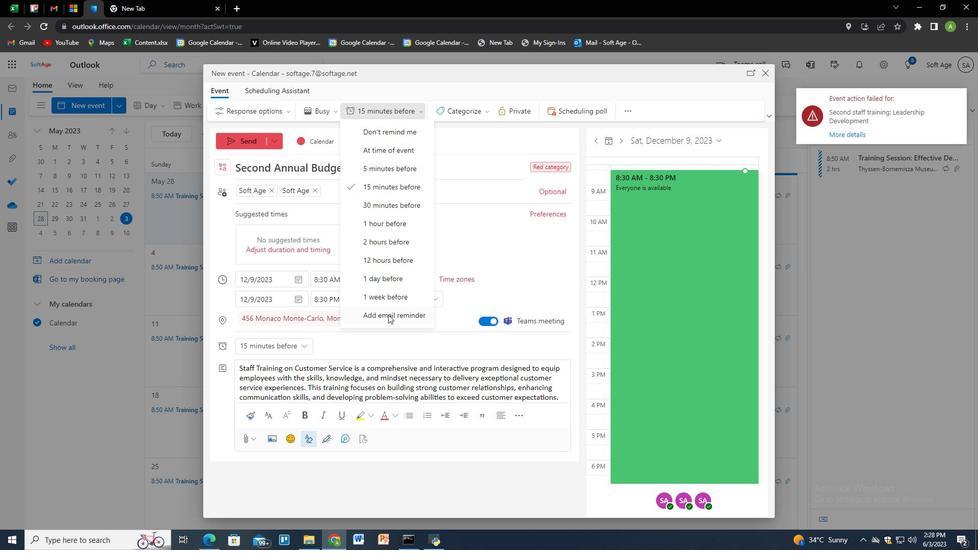 
Action: Mouse moved to (369, 221)
Screenshot: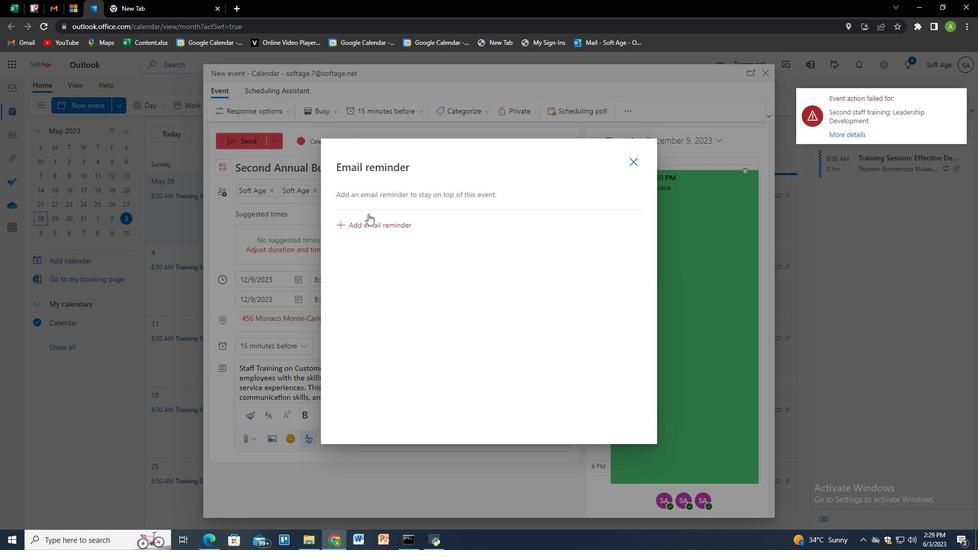 
Action: Mouse pressed left at (369, 221)
Screenshot: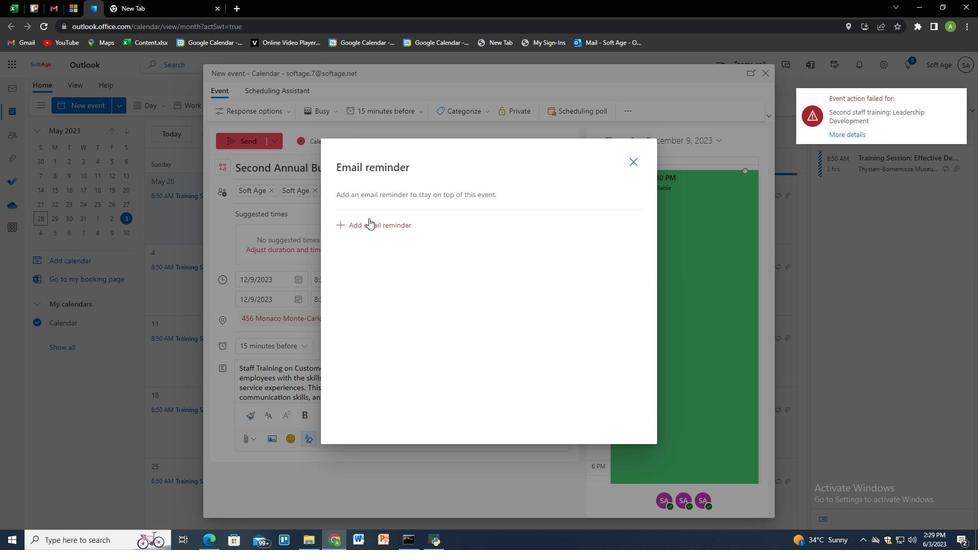 
Action: Mouse moved to (411, 220)
Screenshot: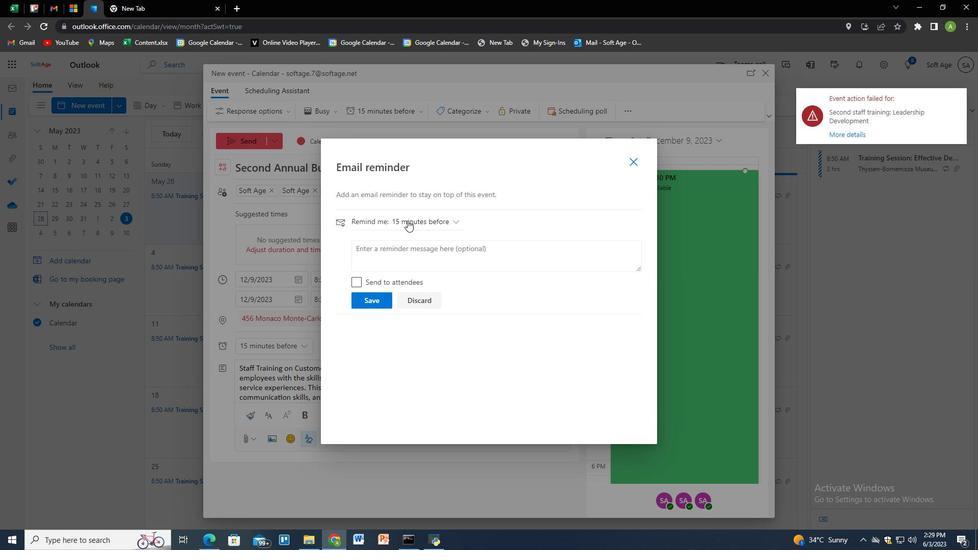 
Action: Mouse pressed left at (411, 220)
Screenshot: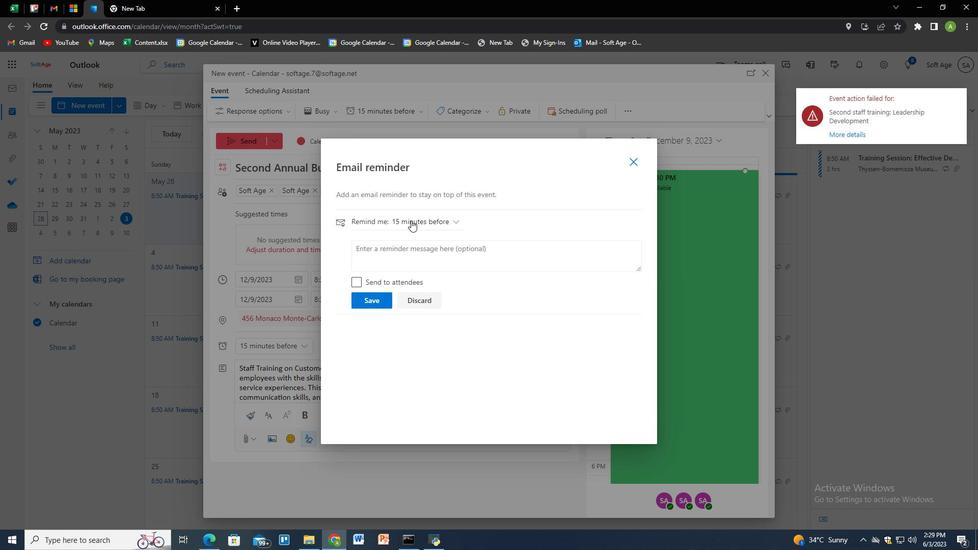 
Action: Mouse moved to (411, 405)
Screenshot: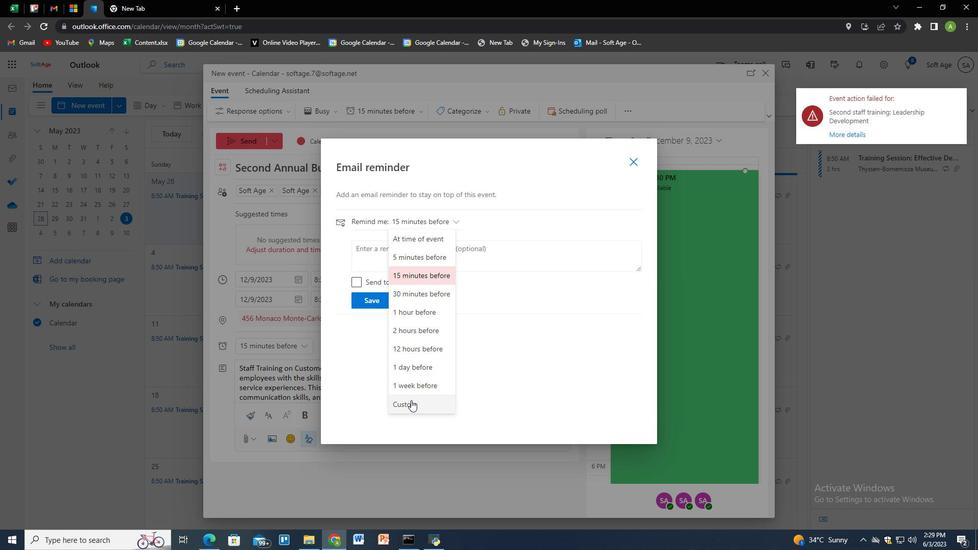 
Action: Mouse pressed left at (411, 405)
Screenshot: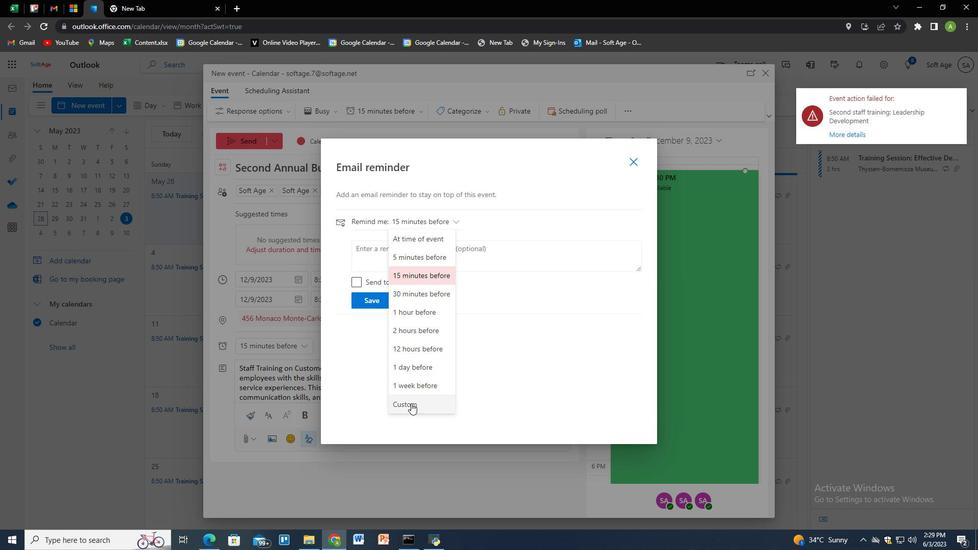 
Action: Mouse moved to (395, 247)
Screenshot: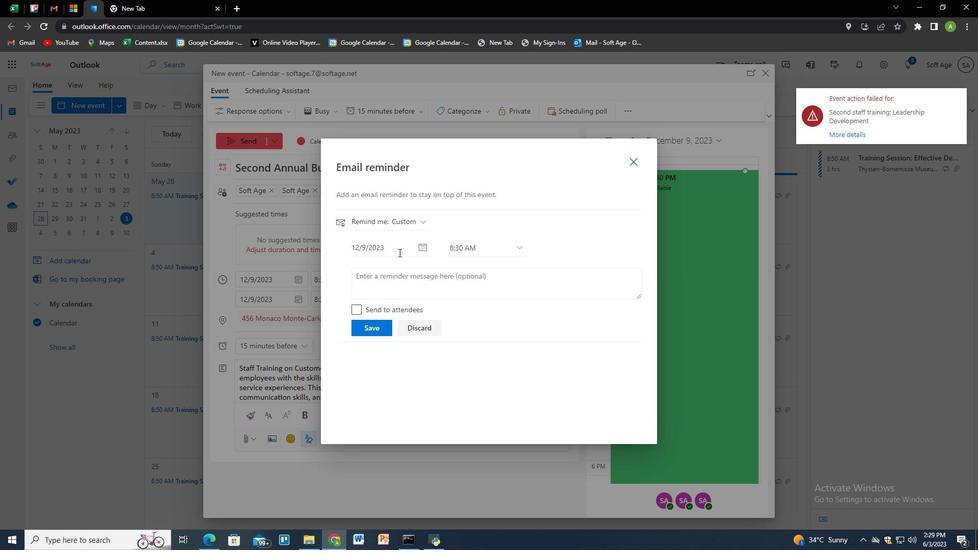 
Action: Mouse pressed left at (395, 247)
Screenshot: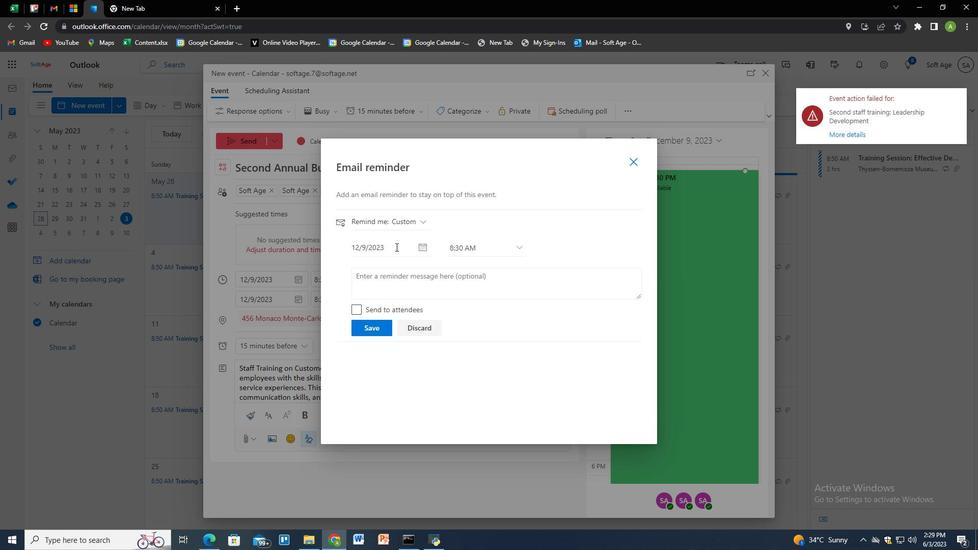 
Action: Mouse pressed left at (395, 247)
Screenshot: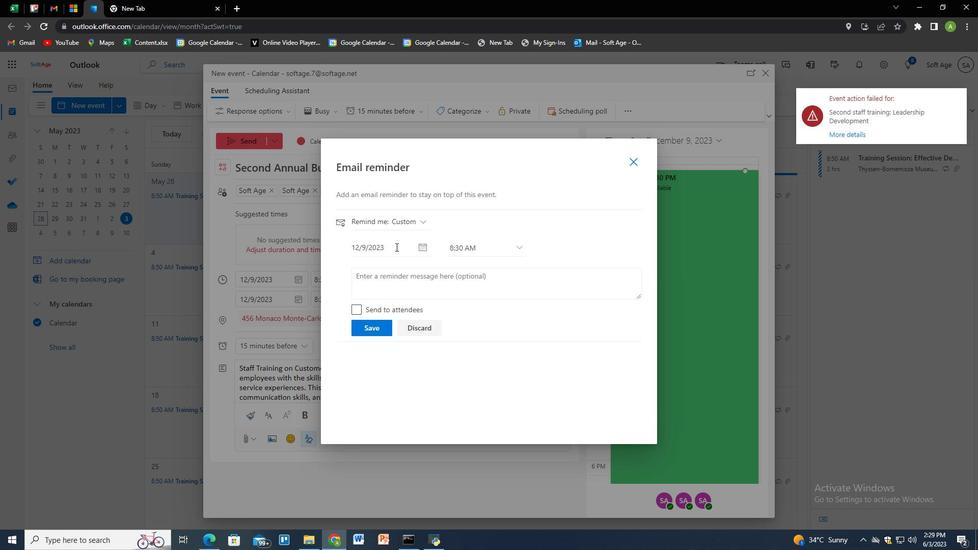 
Action: Mouse pressed left at (395, 247)
Screenshot: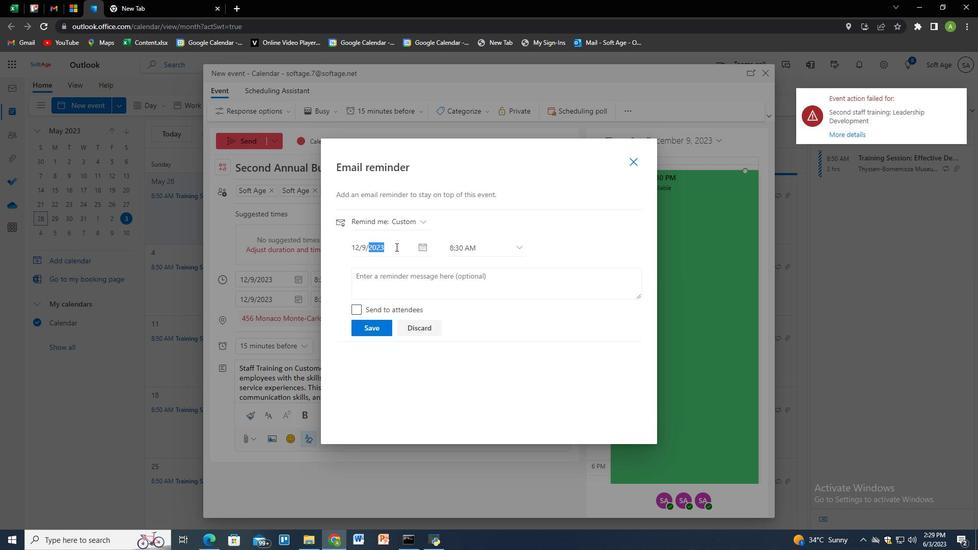 
Action: Mouse pressed left at (395, 247)
Screenshot: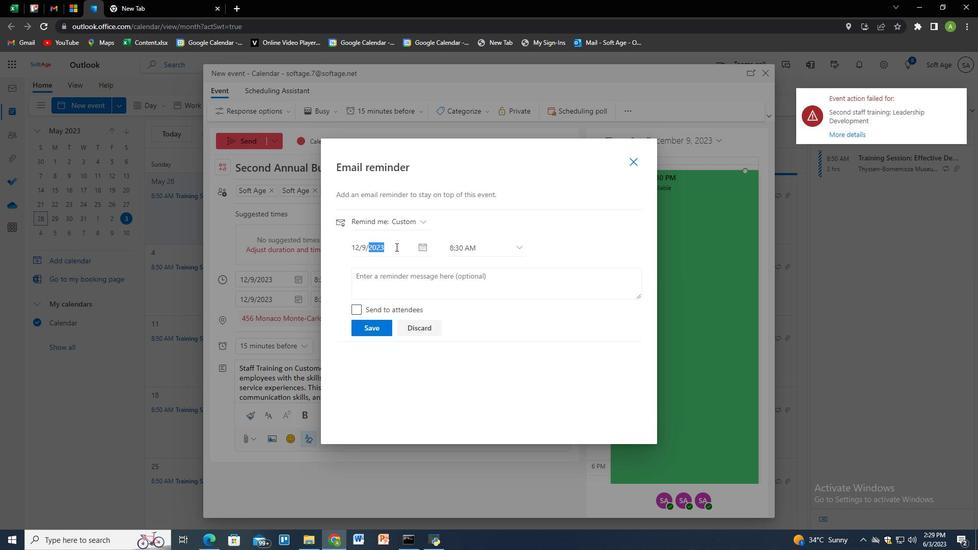 
Action: Mouse pressed left at (395, 247)
Screenshot: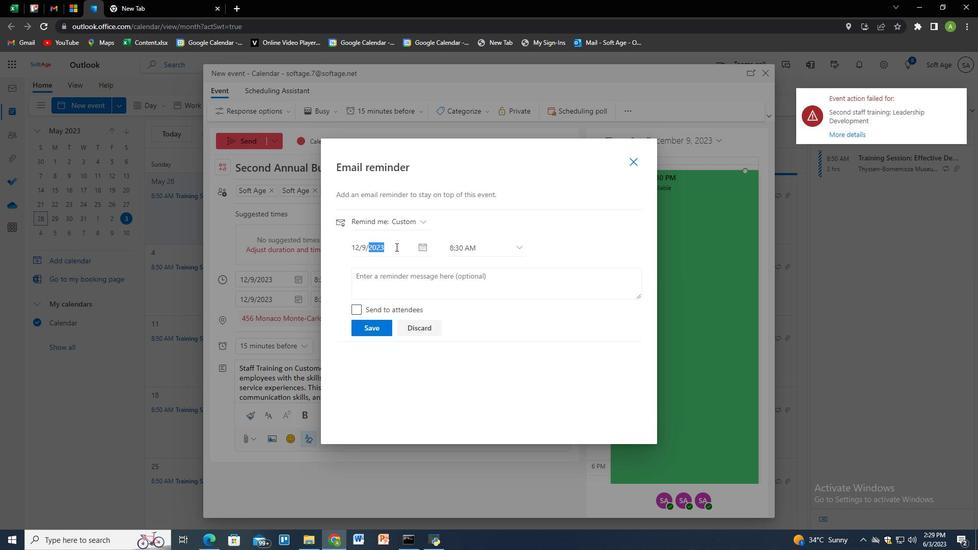 
Action: Mouse moved to (417, 221)
Screenshot: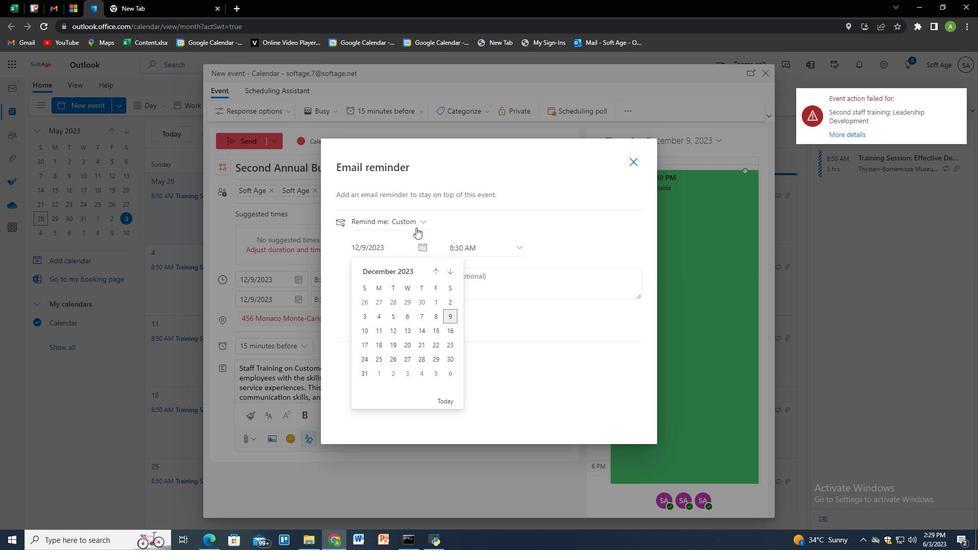 
Action: Mouse pressed left at (417, 221)
Screenshot: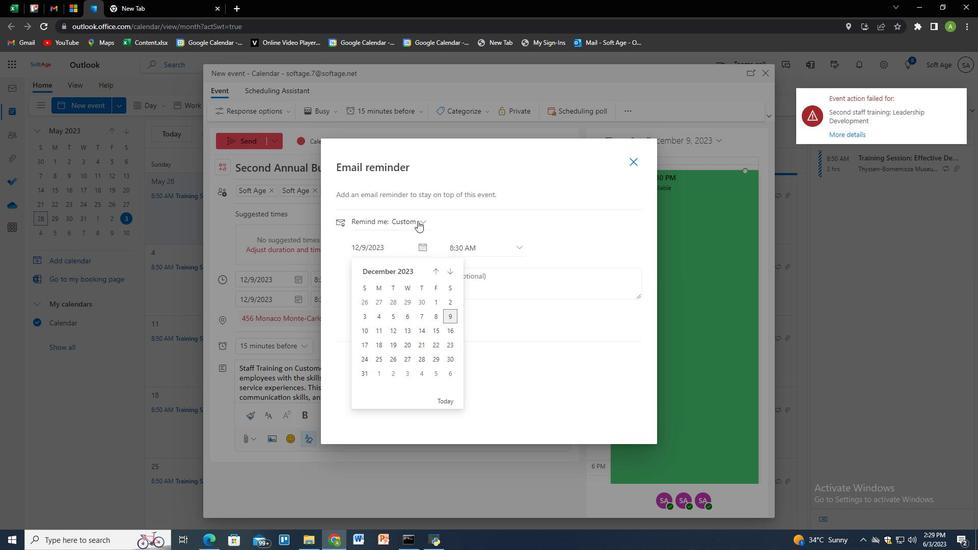 
Action: Mouse pressed left at (417, 221)
Screenshot: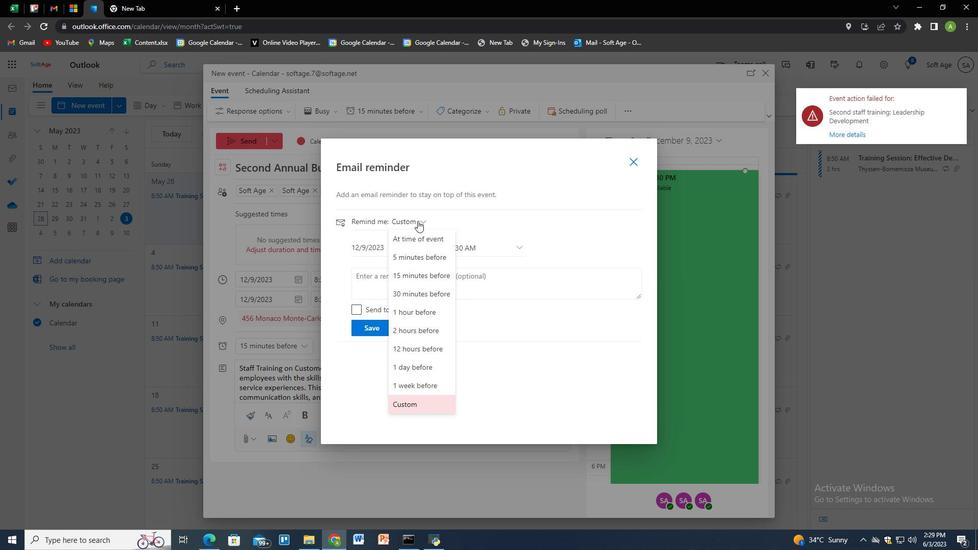 
Action: Mouse moved to (421, 245)
Screenshot: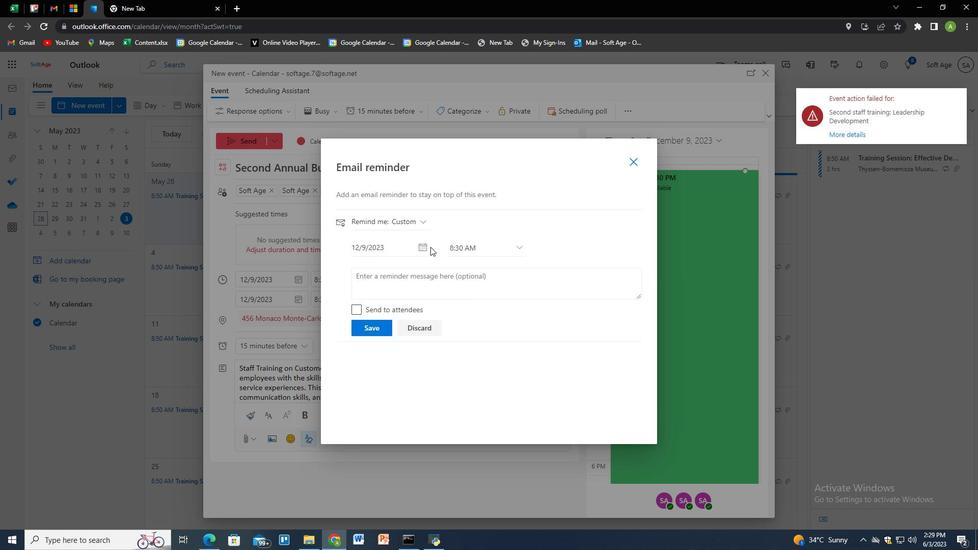 
Action: Mouse pressed left at (421, 245)
Screenshot: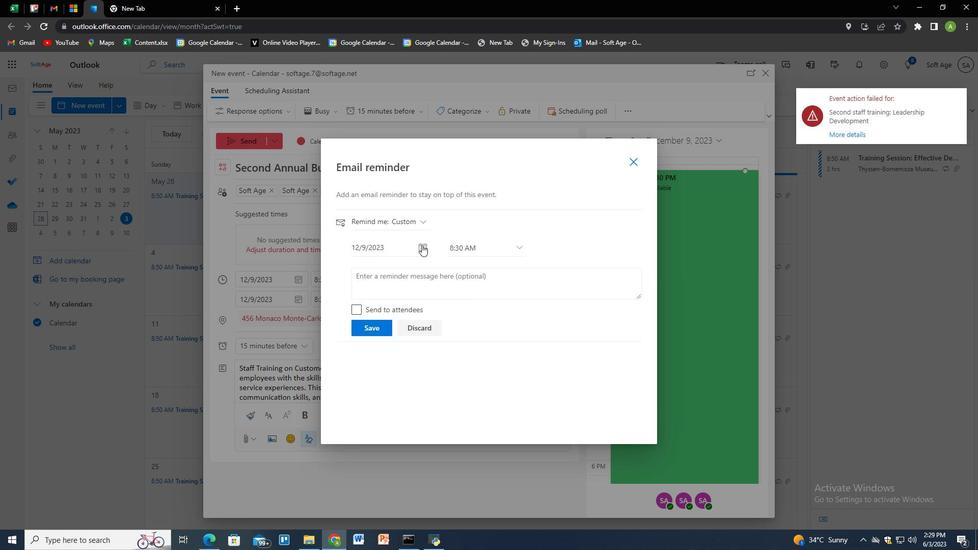 
Action: Mouse moved to (434, 273)
Screenshot: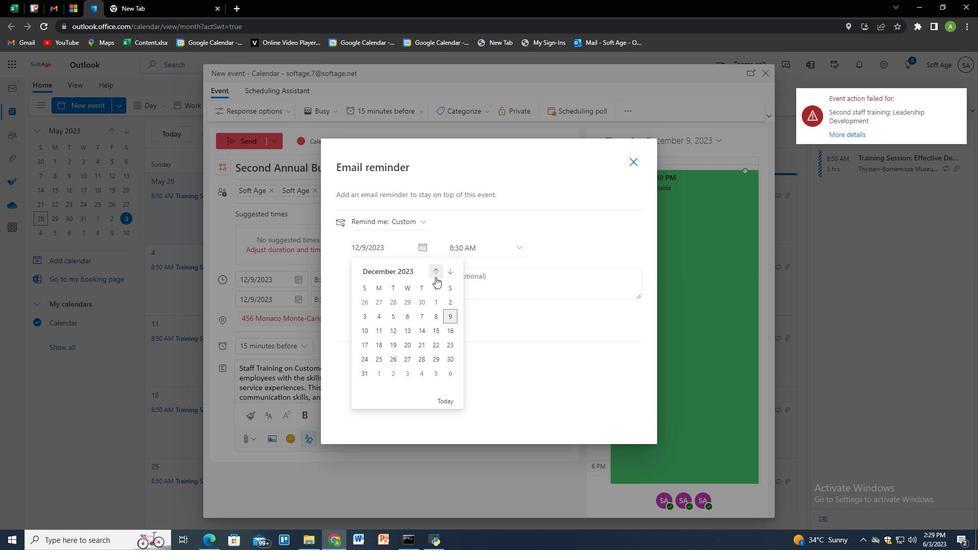 
Action: Mouse pressed left at (434, 273)
Screenshot: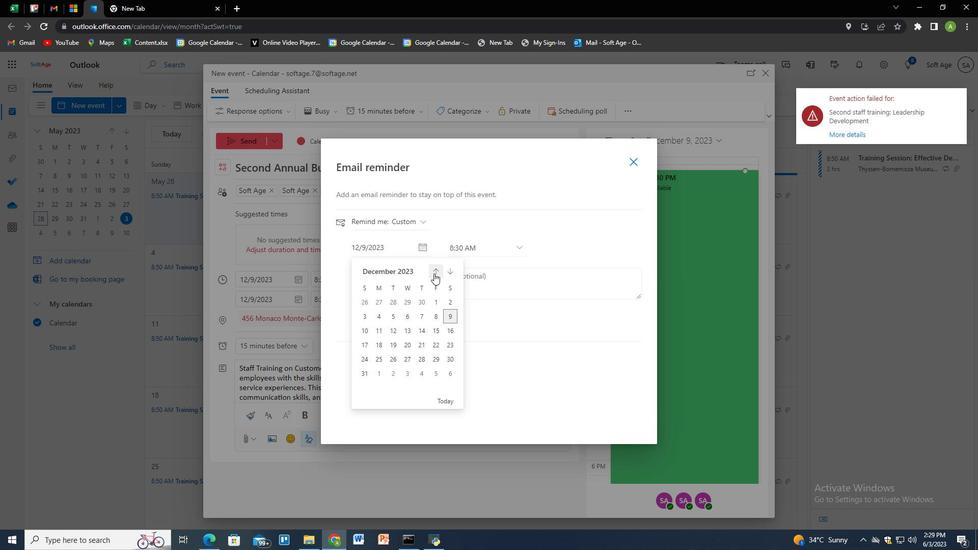 
Action: Mouse pressed left at (434, 273)
Screenshot: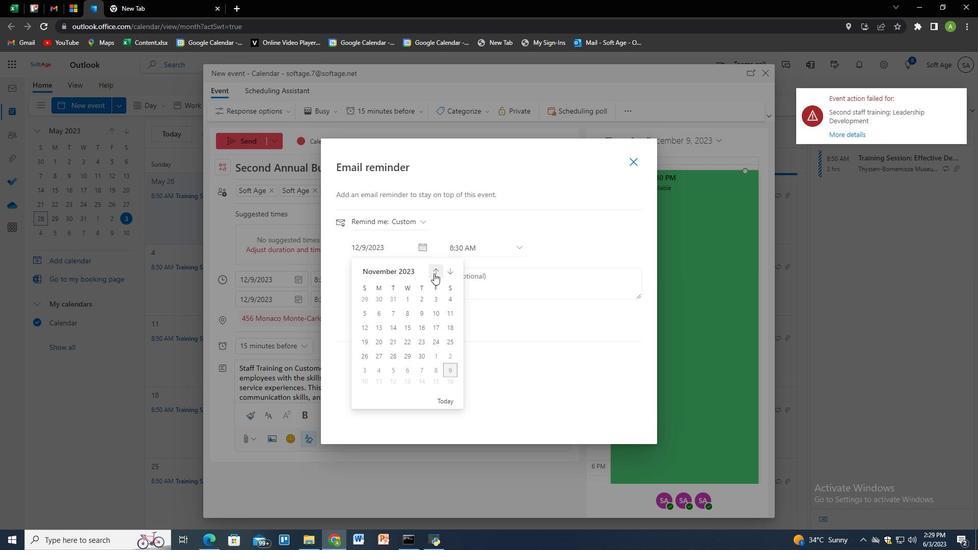 
Action: Mouse pressed left at (434, 273)
Screenshot: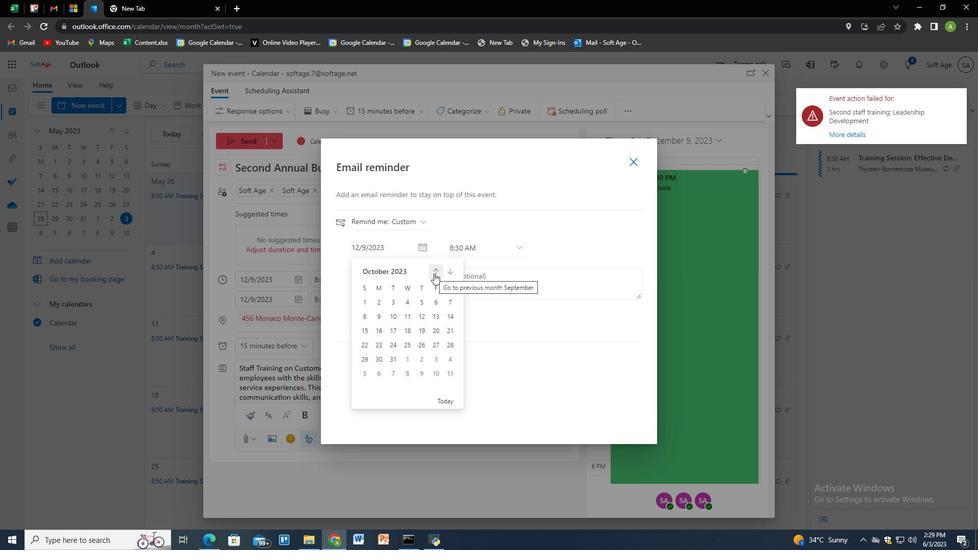 
Action: Mouse moved to (409, 342)
Screenshot: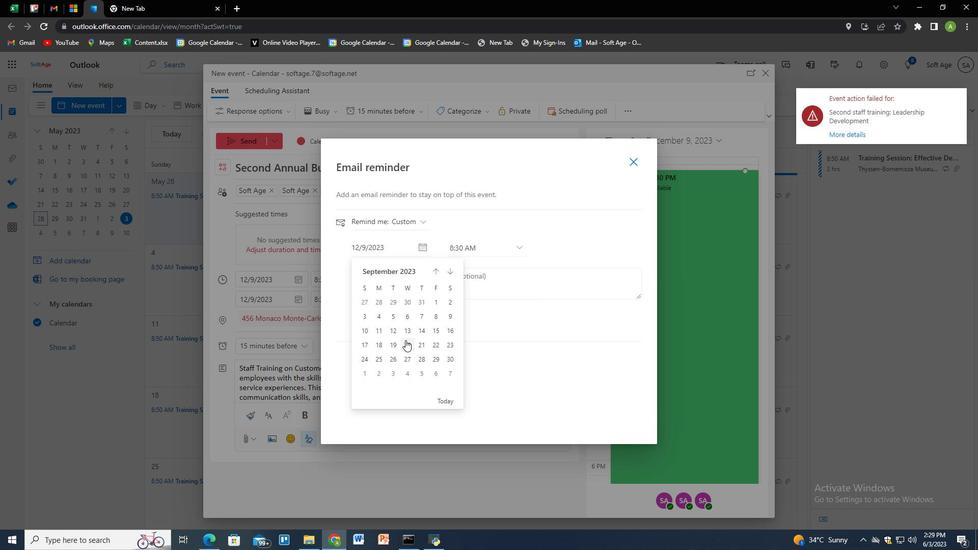 
Action: Mouse pressed left at (409, 342)
Screenshot: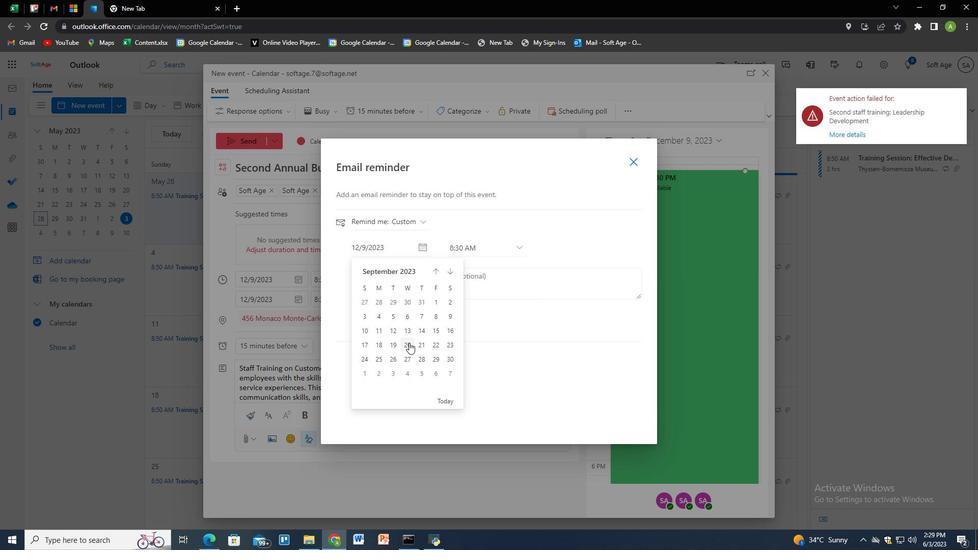 
Action: Mouse moved to (382, 311)
Screenshot: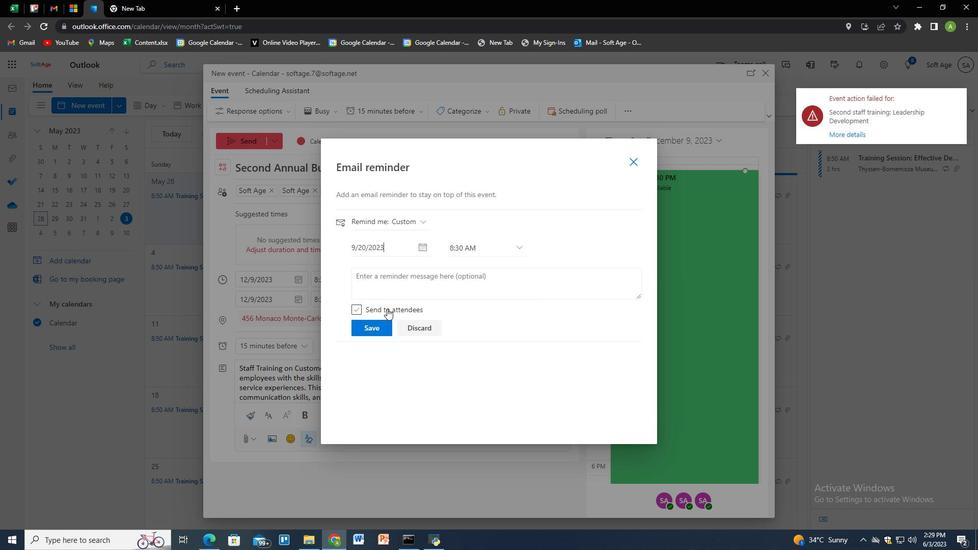 
Action: Mouse pressed left at (382, 311)
Screenshot: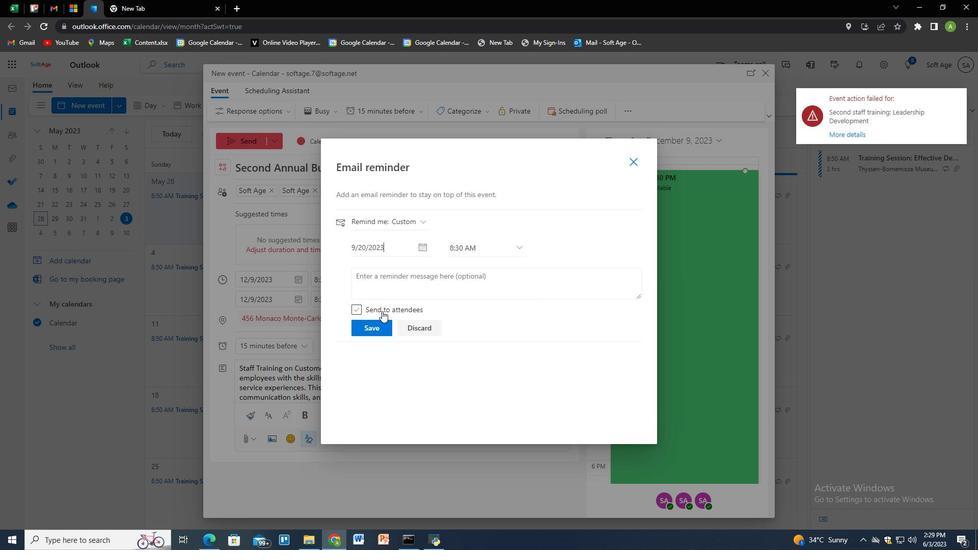
Action: Mouse moved to (377, 325)
Screenshot: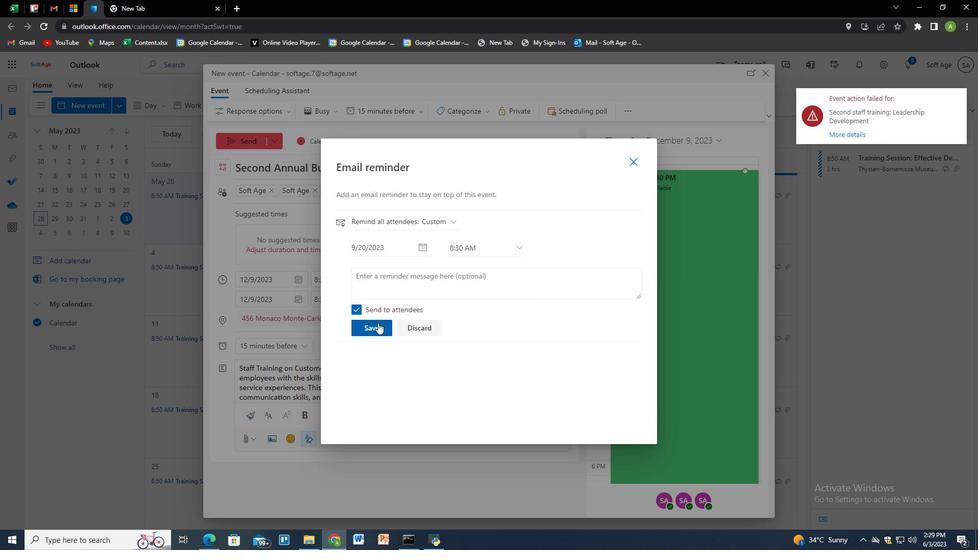 
Action: Mouse pressed left at (377, 325)
Screenshot: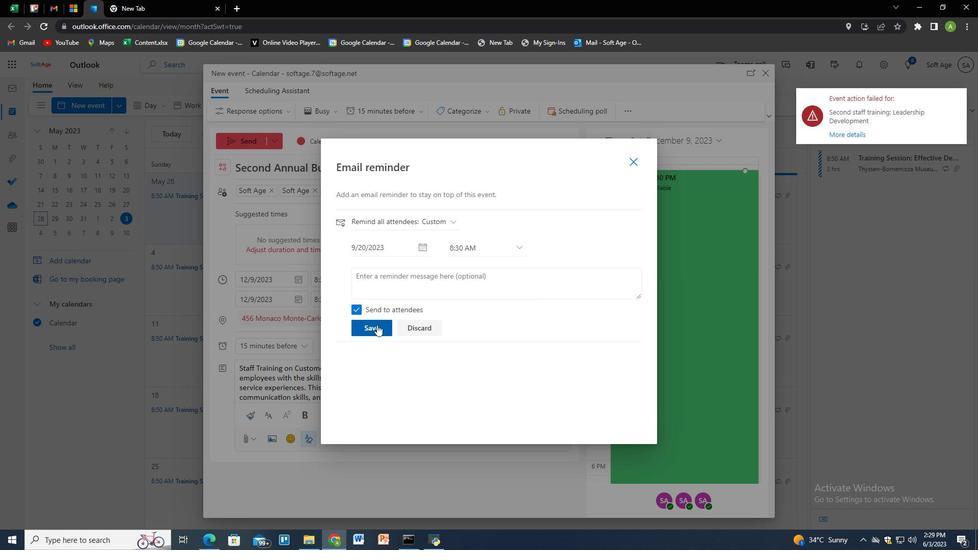 
Action: Mouse moved to (635, 155)
Screenshot: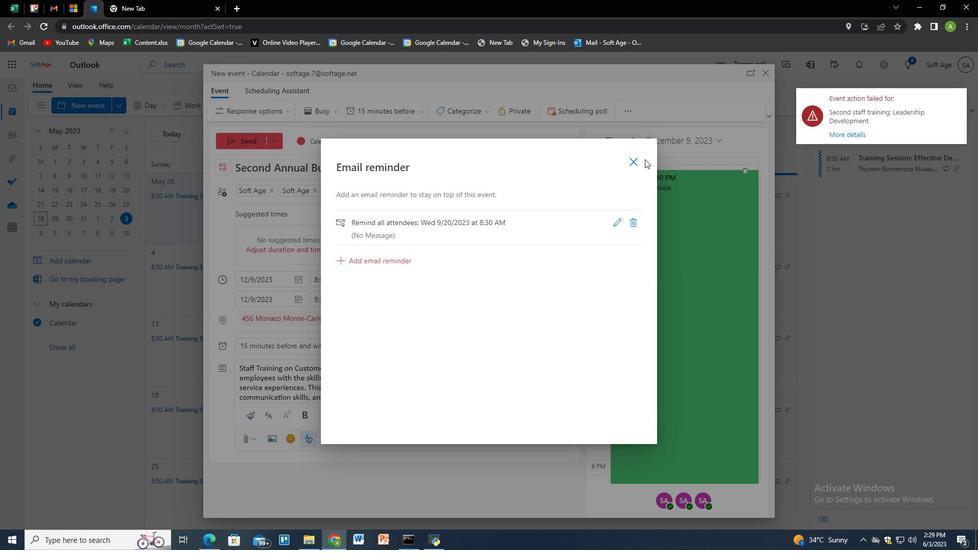 
Action: Mouse pressed left at (635, 155)
Screenshot: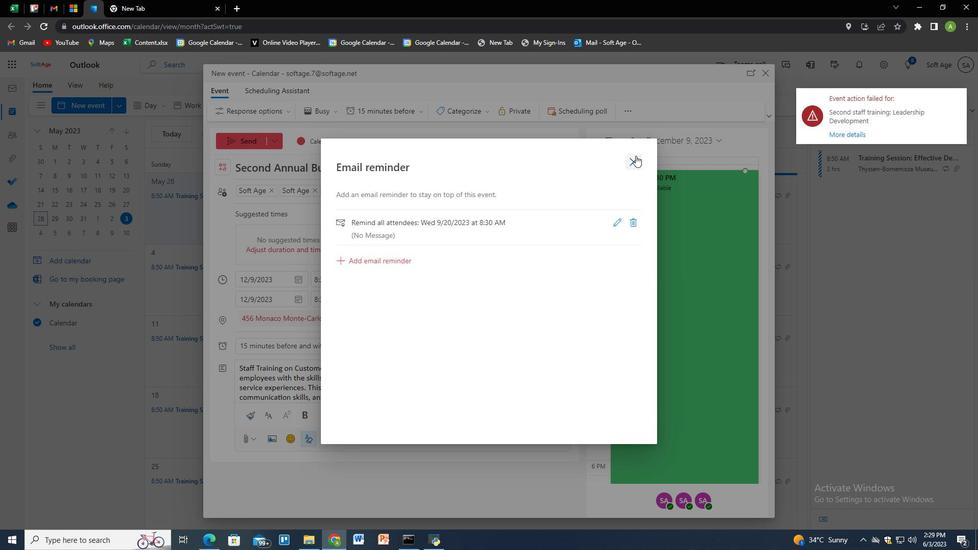 
Action: Mouse moved to (238, 143)
Screenshot: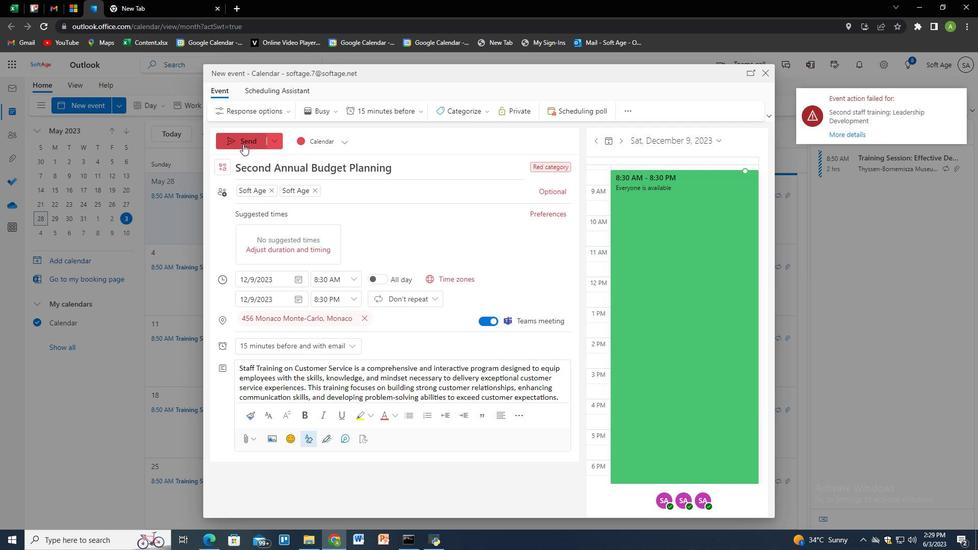 
Action: Mouse pressed left at (238, 143)
Screenshot: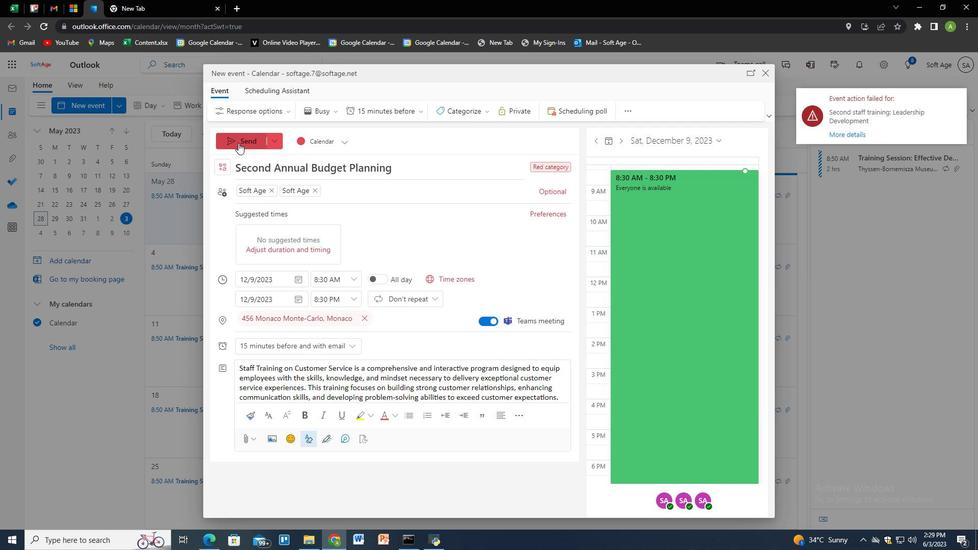 
Action: Mouse moved to (523, 319)
Screenshot: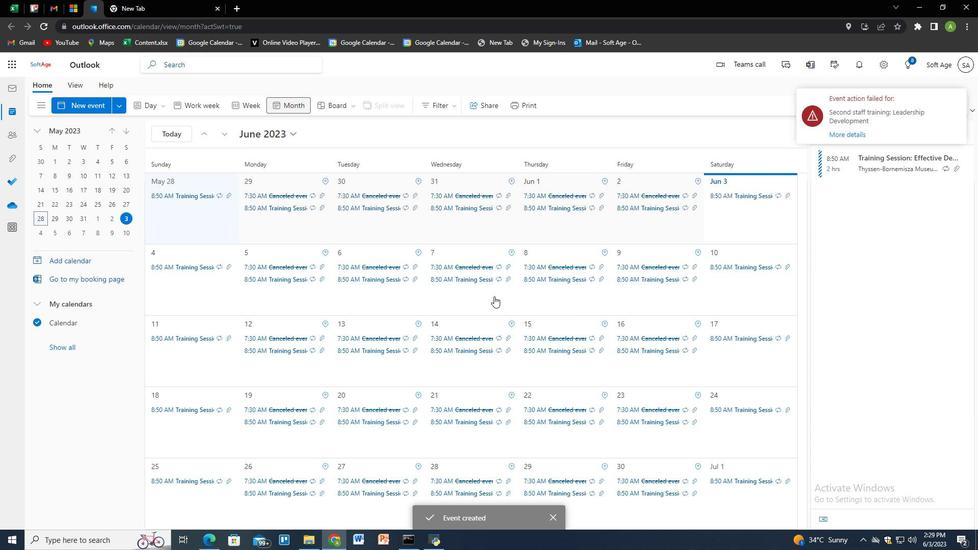 
